 Task: Look for space in Sironj, India from 9th June, 2023 to 16th June, 2023 for 2 adults in price range Rs.8000 to Rs.16000. Place can be entire place with 2 bedrooms having 2 beds and 1 bathroom. Property type can be house, flat, guest house. Booking option can be shelf check-in. Required host language is English.
Action: Mouse moved to (417, 67)
Screenshot: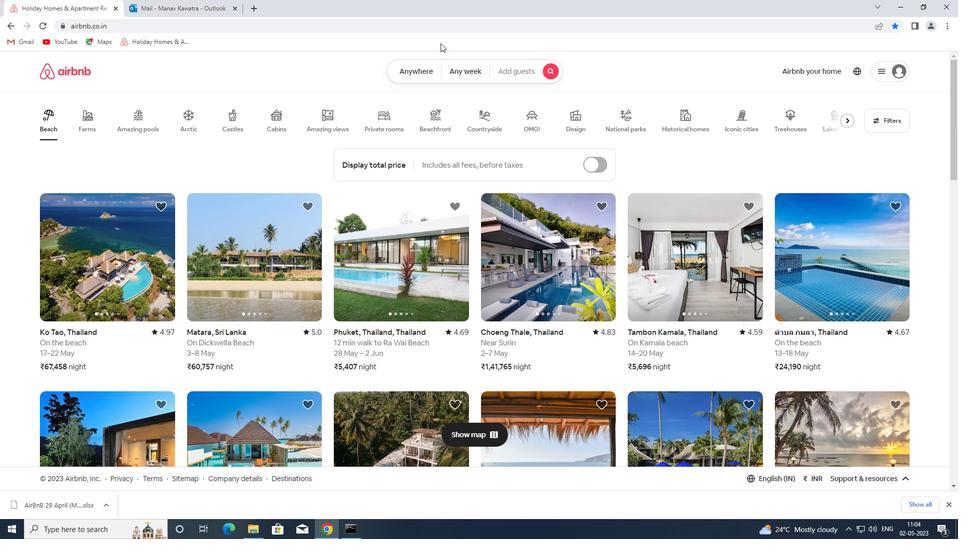 
Action: Mouse pressed left at (417, 67)
Screenshot: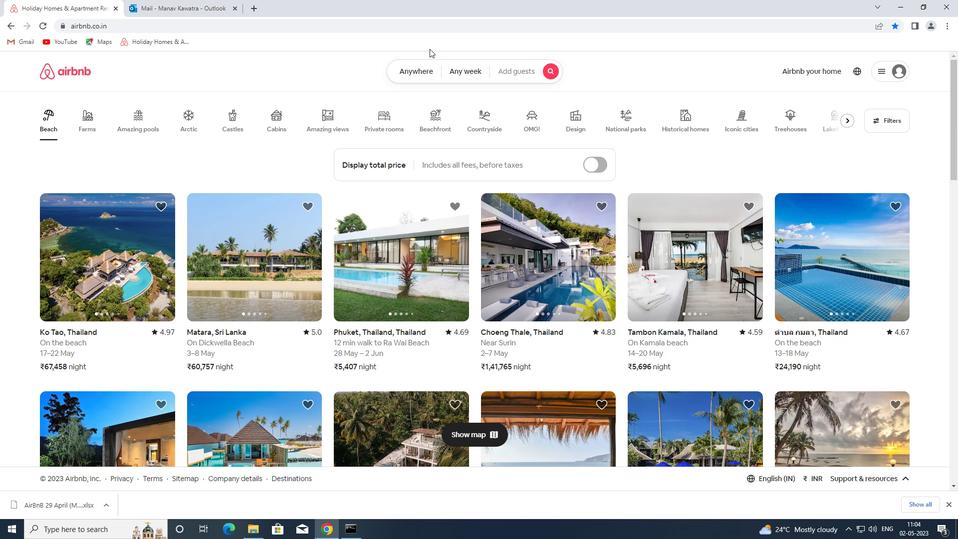 
Action: Mouse moved to (342, 110)
Screenshot: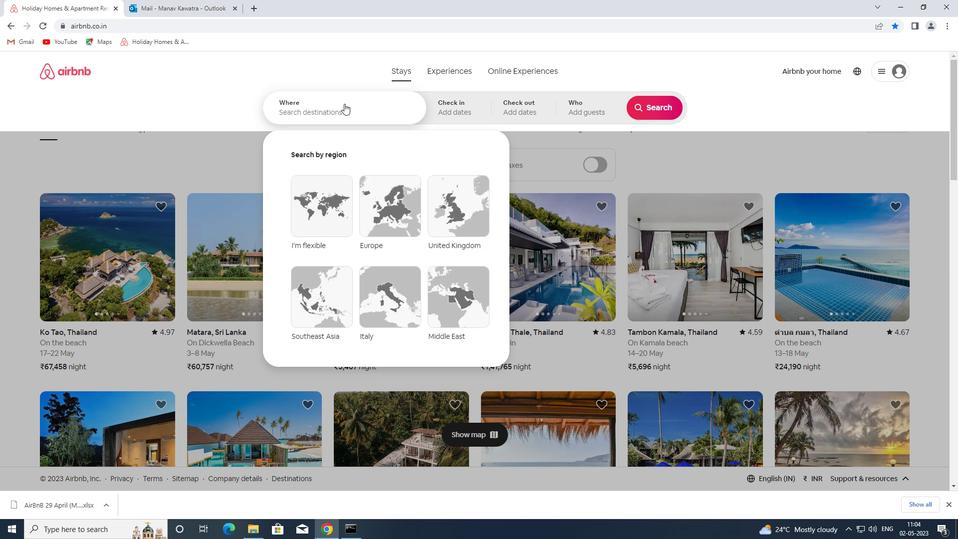 
Action: Mouse pressed left at (342, 110)
Screenshot: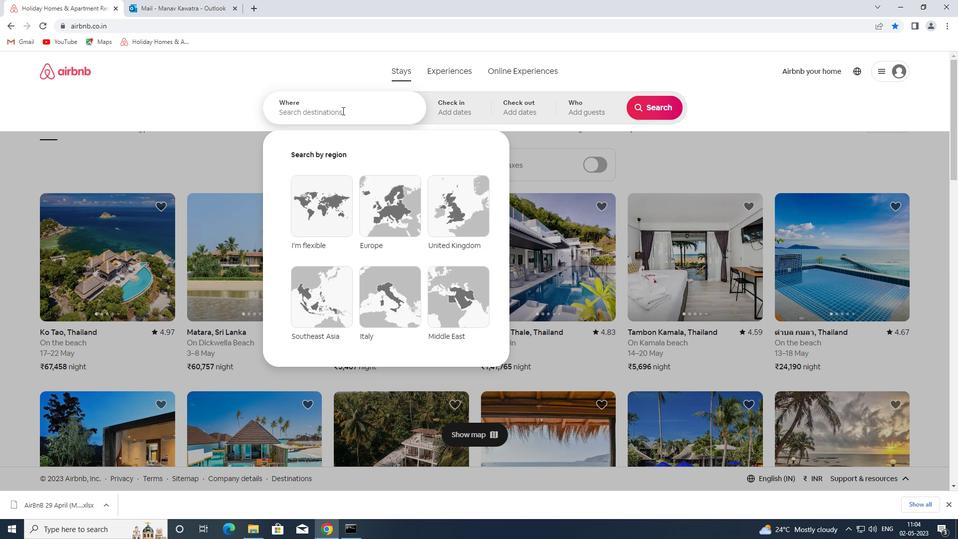 
Action: Mouse moved to (342, 111)
Screenshot: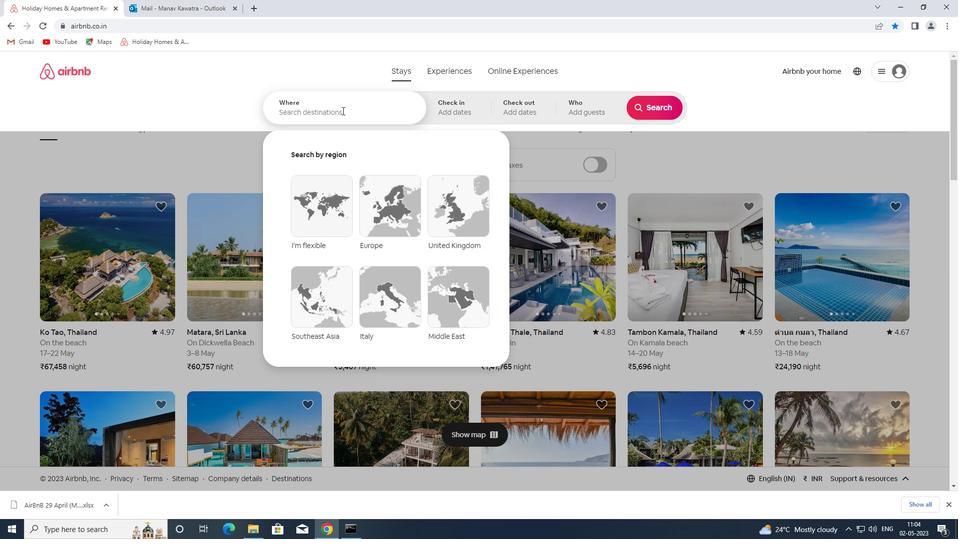 
Action: Key pressed sirom<Key.backspace>nj<Key.space>india<Key.enter>
Screenshot: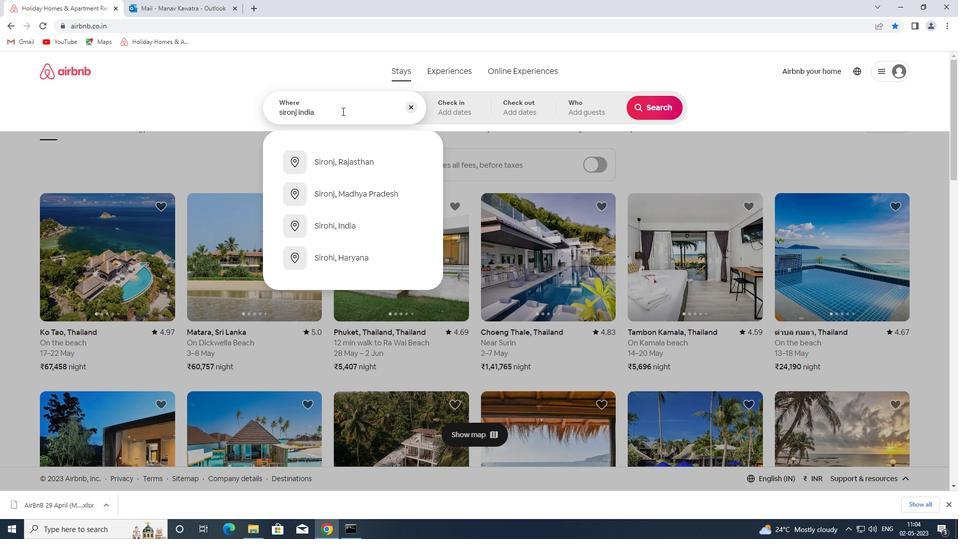 
Action: Mouse moved to (618, 254)
Screenshot: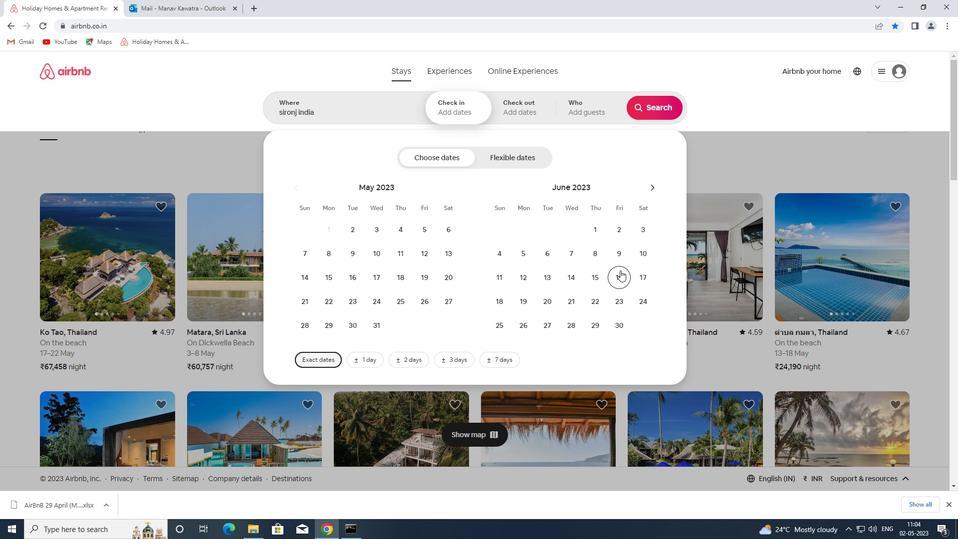 
Action: Mouse pressed left at (618, 254)
Screenshot: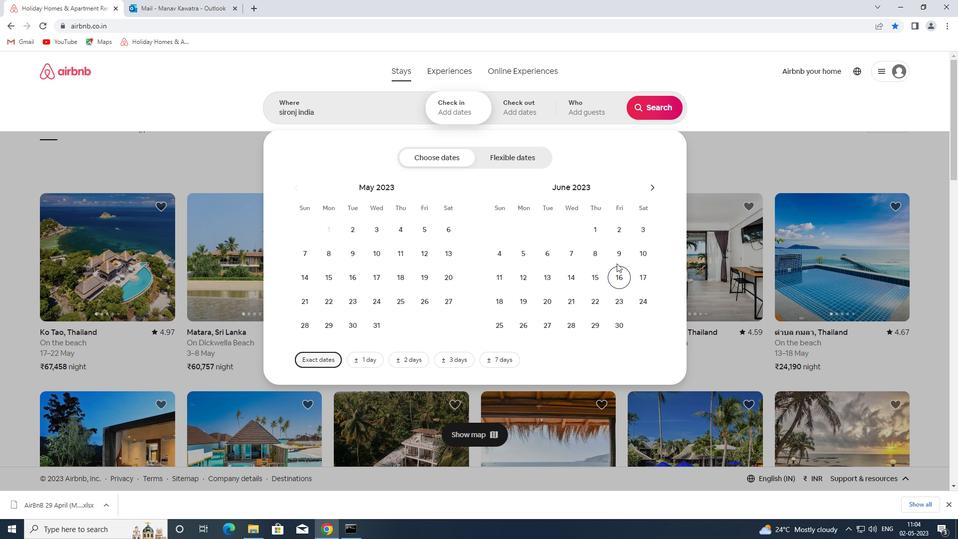 
Action: Mouse moved to (621, 280)
Screenshot: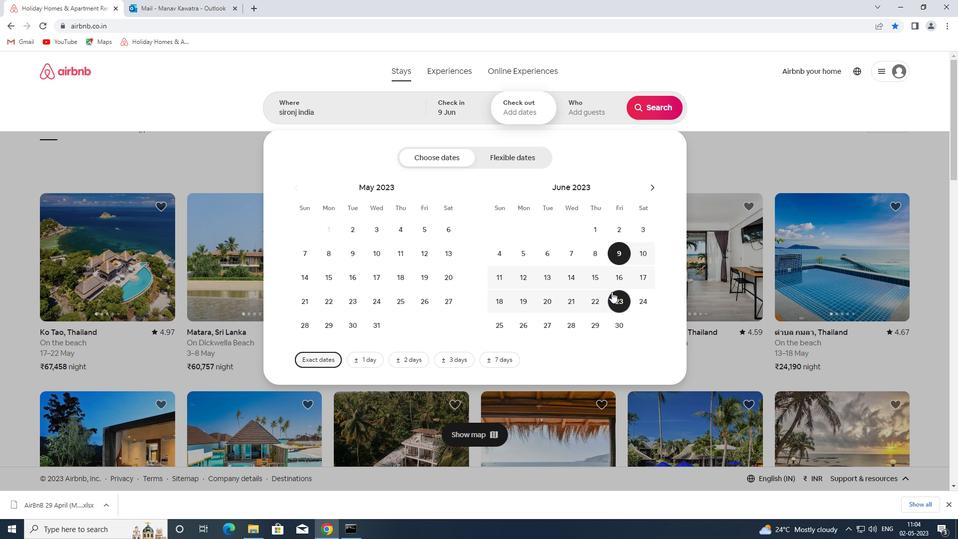 
Action: Mouse pressed left at (621, 280)
Screenshot: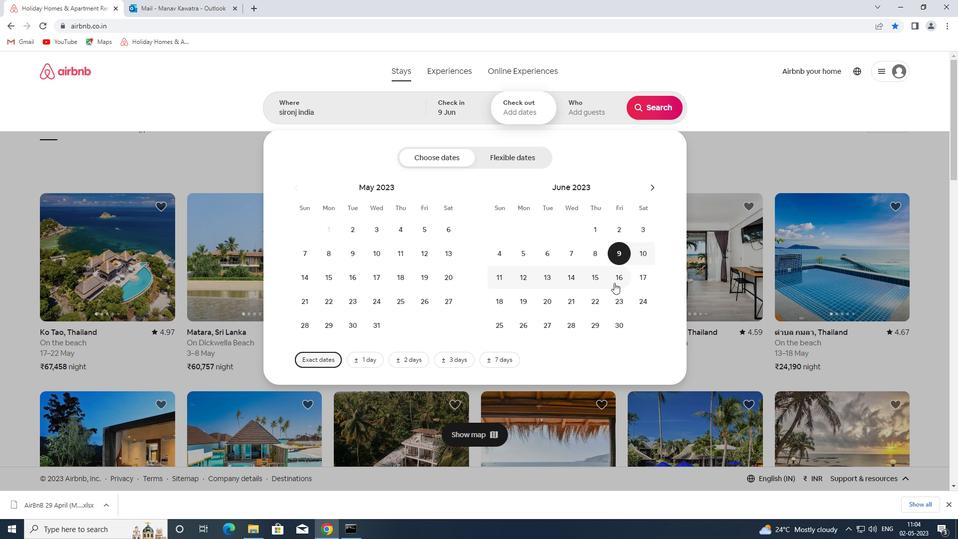 
Action: Mouse moved to (585, 110)
Screenshot: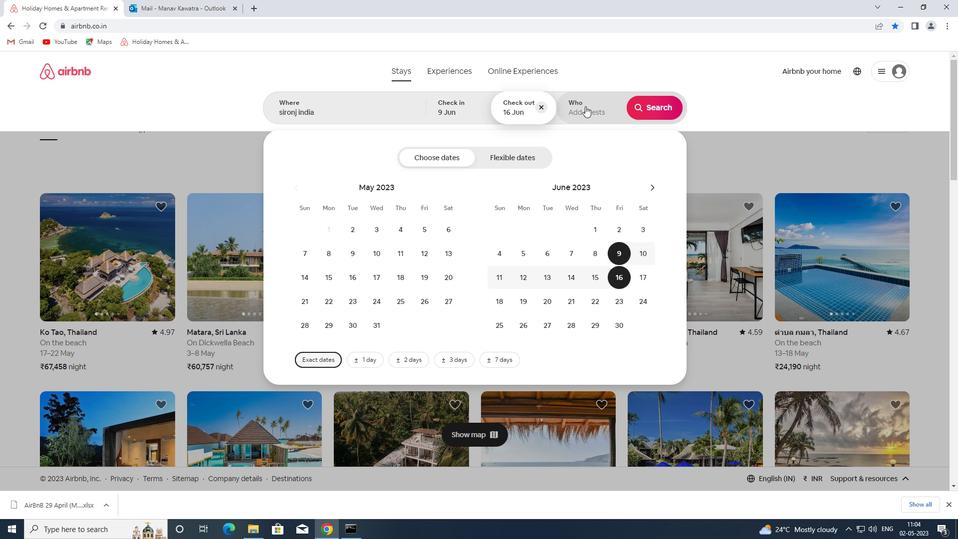 
Action: Mouse pressed left at (585, 110)
Screenshot: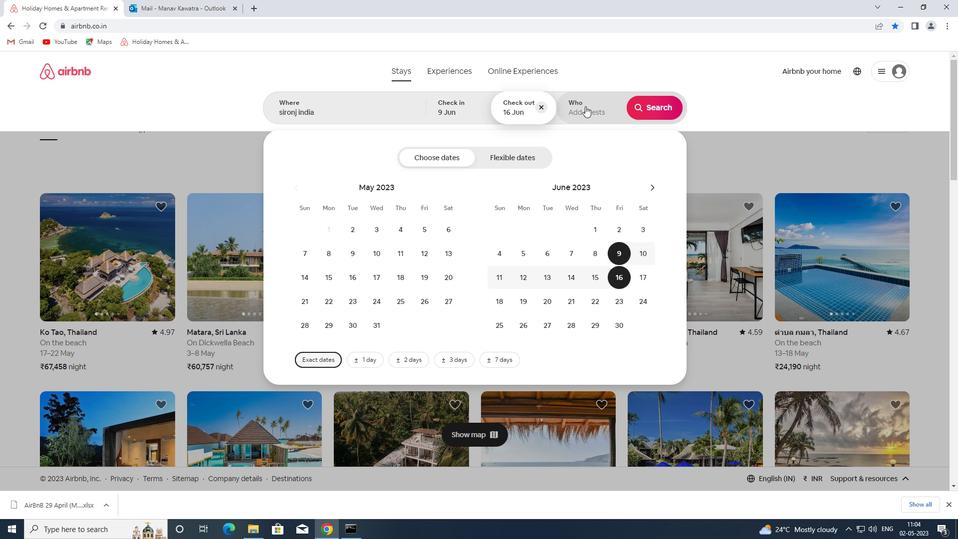 
Action: Mouse moved to (651, 165)
Screenshot: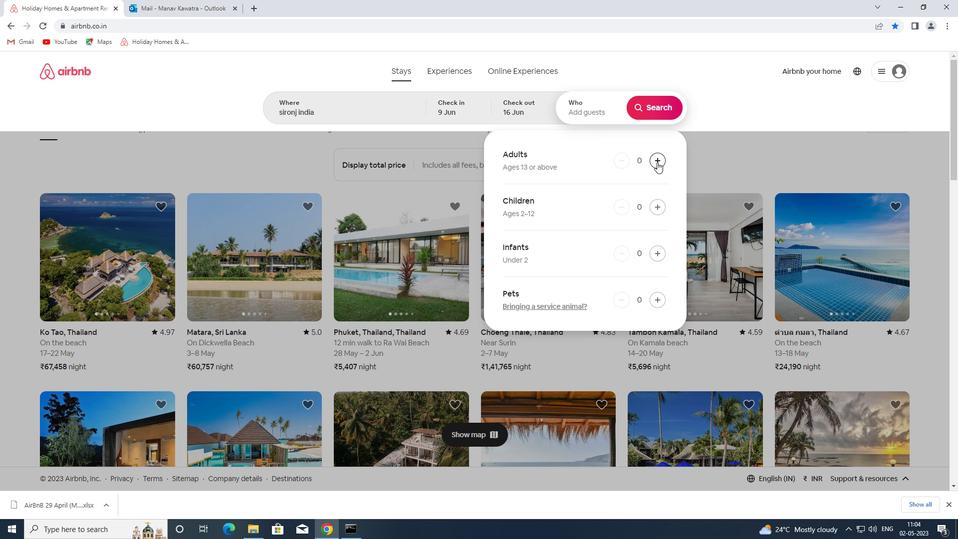 
Action: Mouse pressed left at (651, 165)
Screenshot: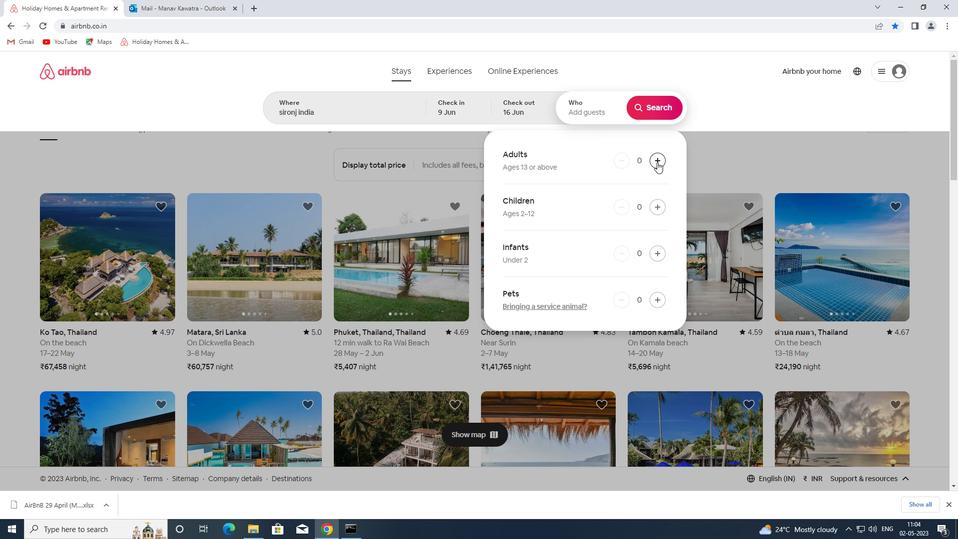 
Action: Mouse moved to (655, 165)
Screenshot: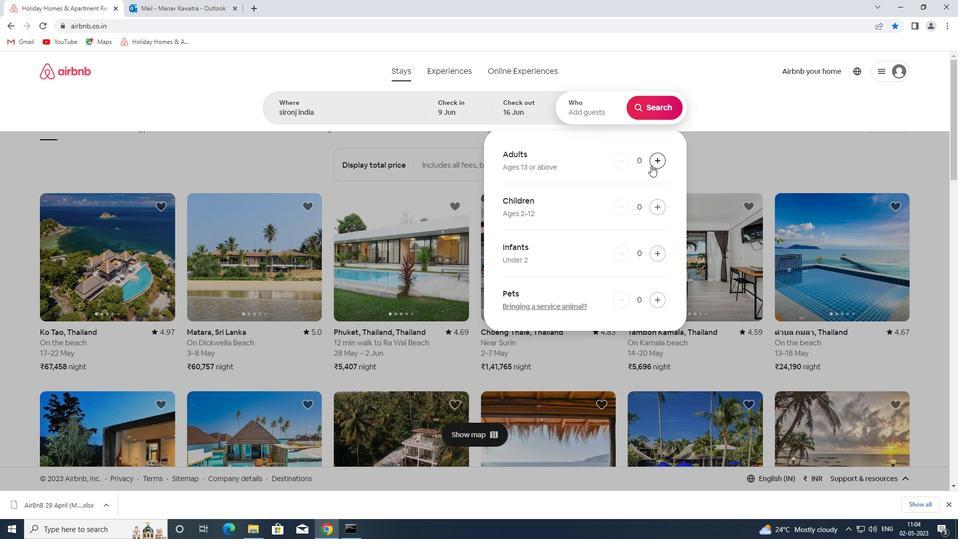 
Action: Mouse pressed left at (655, 165)
Screenshot: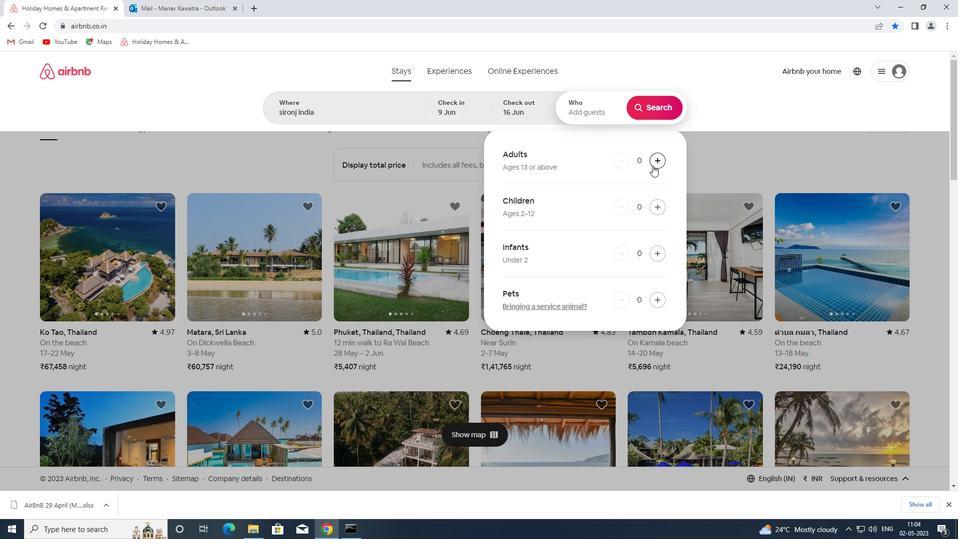 
Action: Mouse moved to (645, 112)
Screenshot: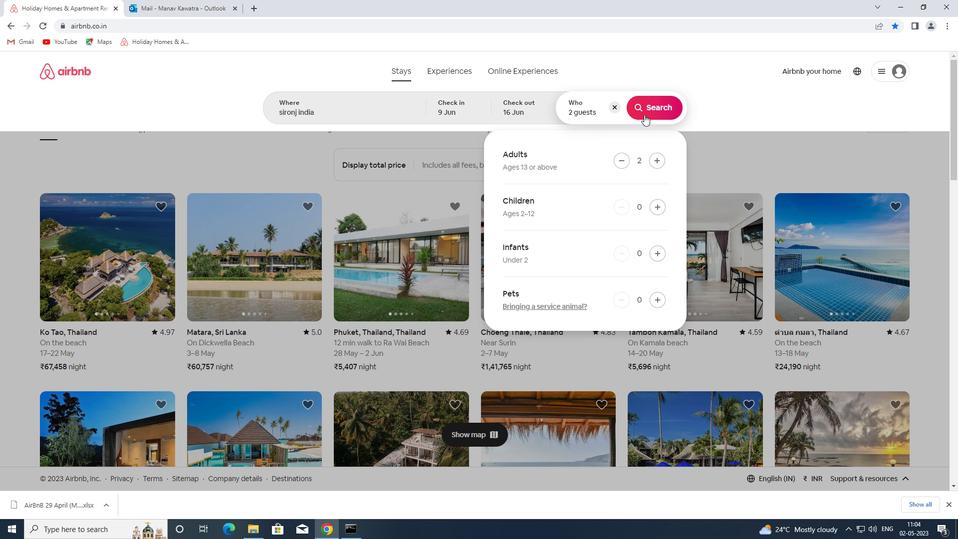 
Action: Mouse pressed left at (645, 112)
Screenshot: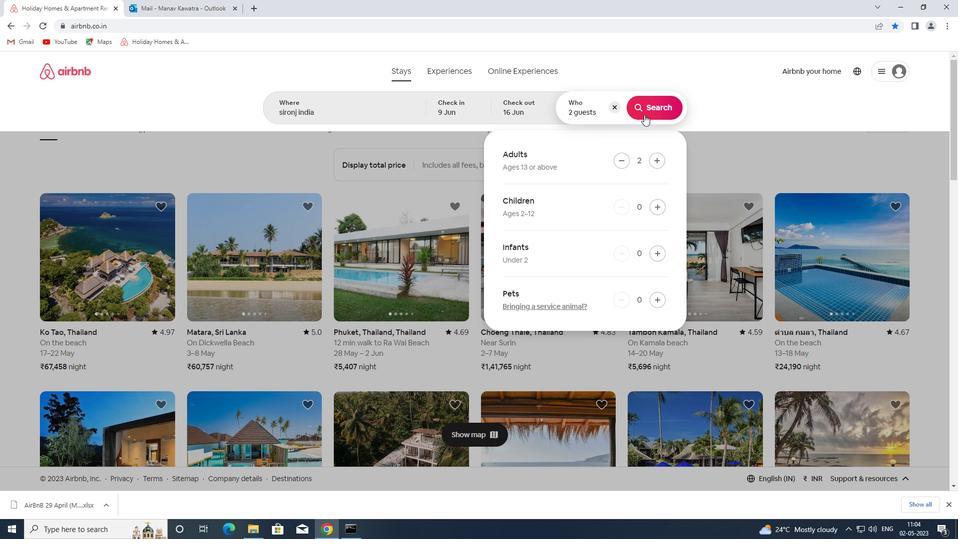 
Action: Mouse moved to (911, 108)
Screenshot: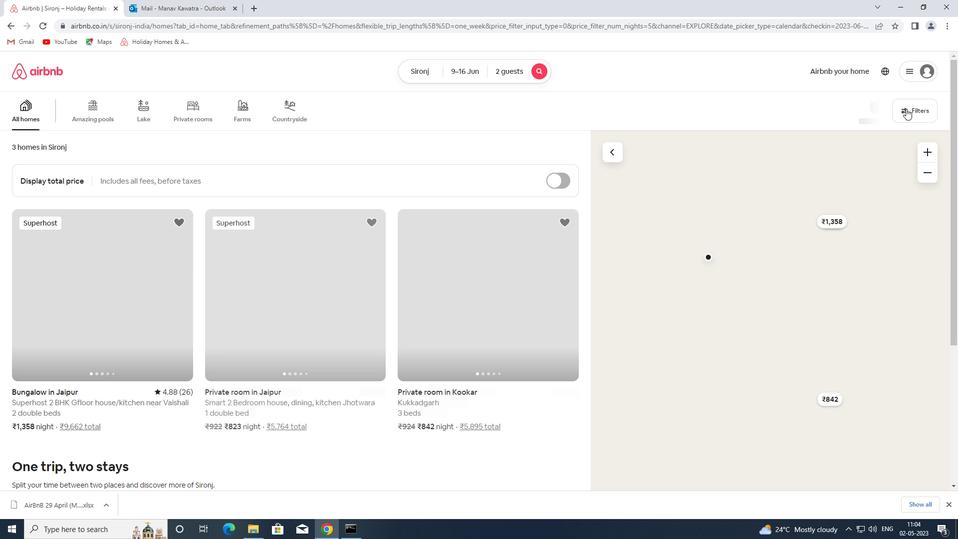 
Action: Mouse pressed left at (911, 108)
Screenshot: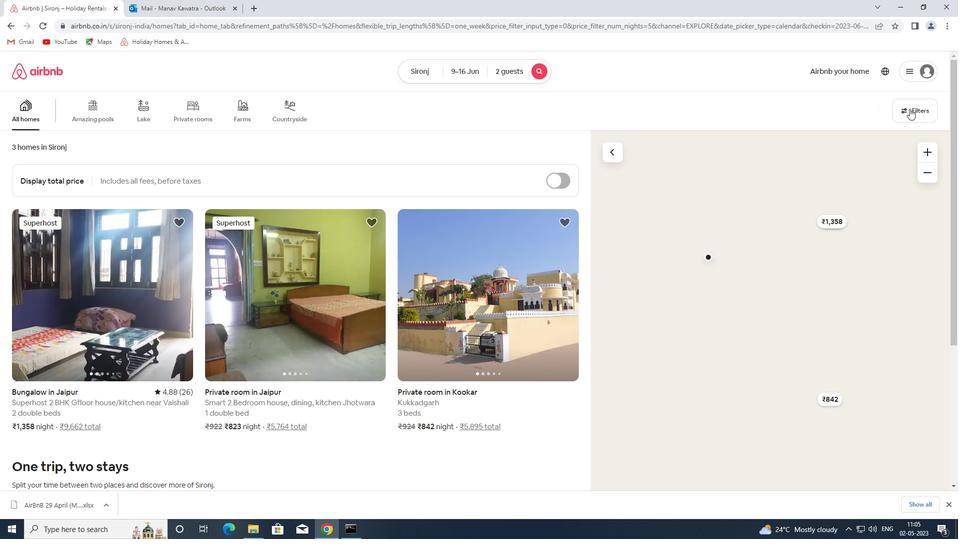 
Action: Mouse moved to (396, 240)
Screenshot: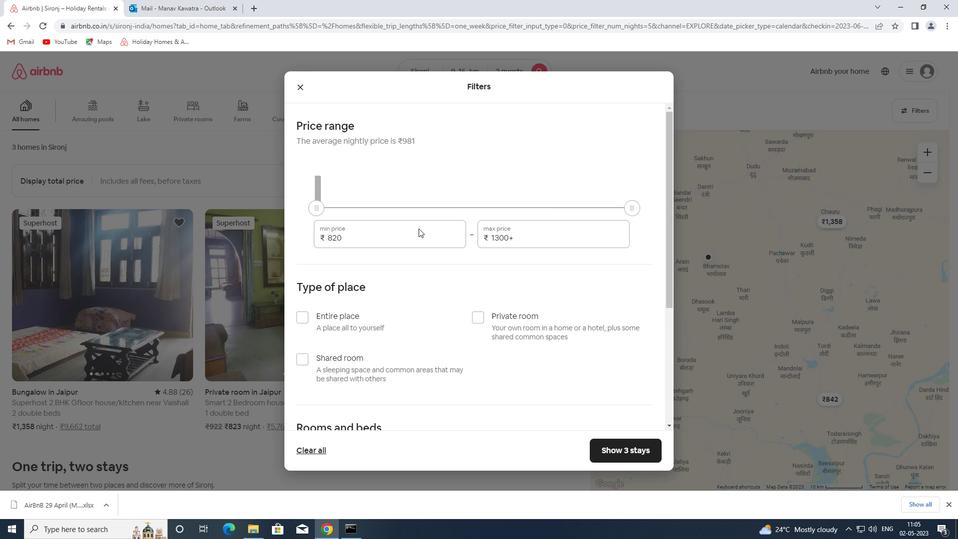 
Action: Mouse pressed left at (396, 240)
Screenshot: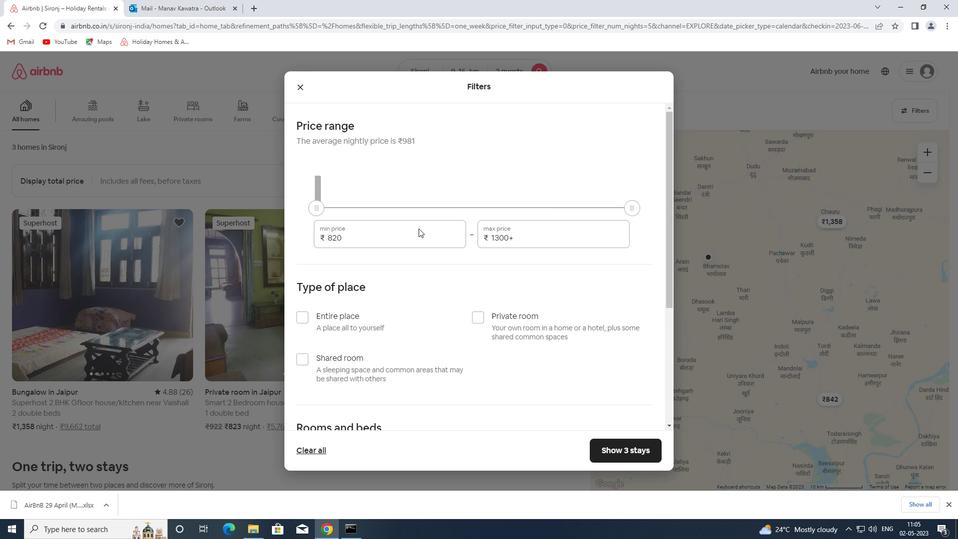 
Action: Mouse pressed left at (396, 240)
Screenshot: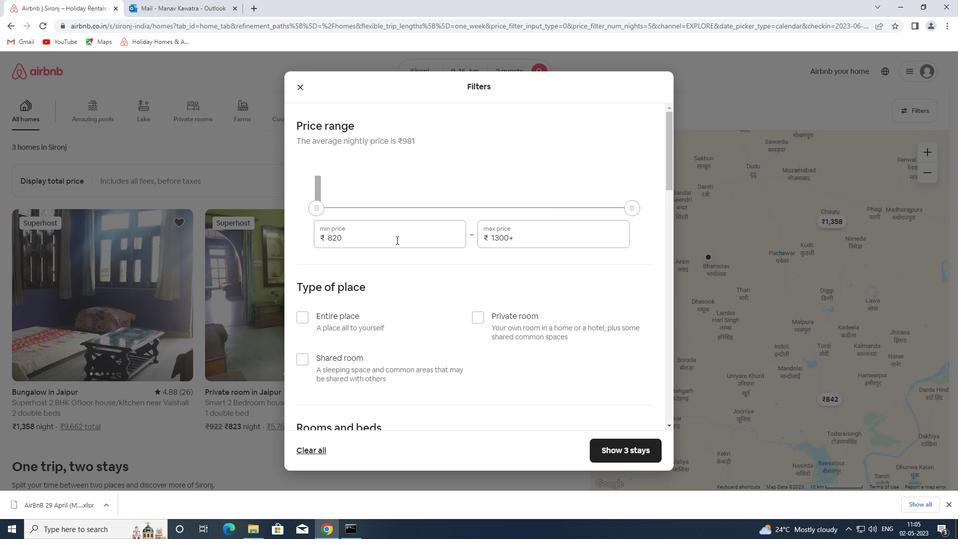 
Action: Key pressed 8000<Key.tab>16000
Screenshot: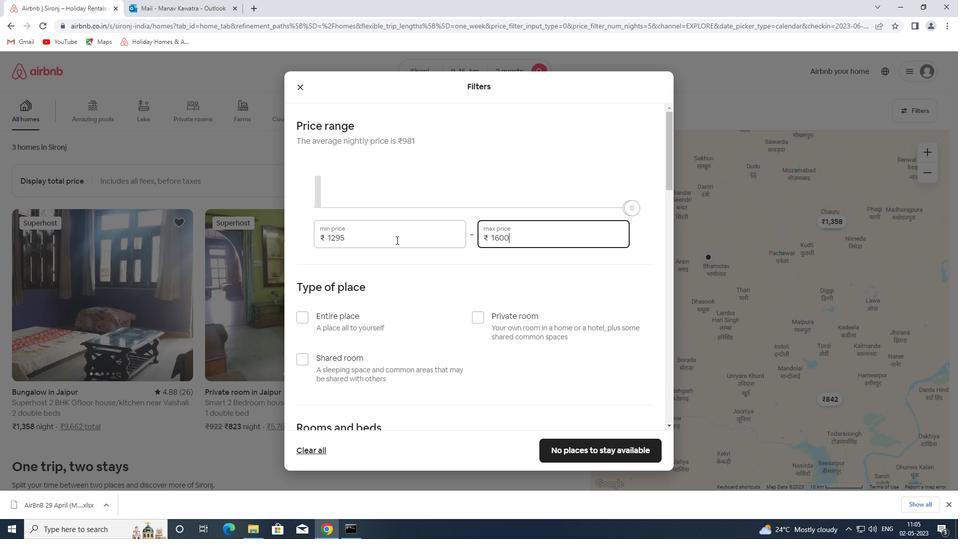 
Action: Mouse moved to (337, 321)
Screenshot: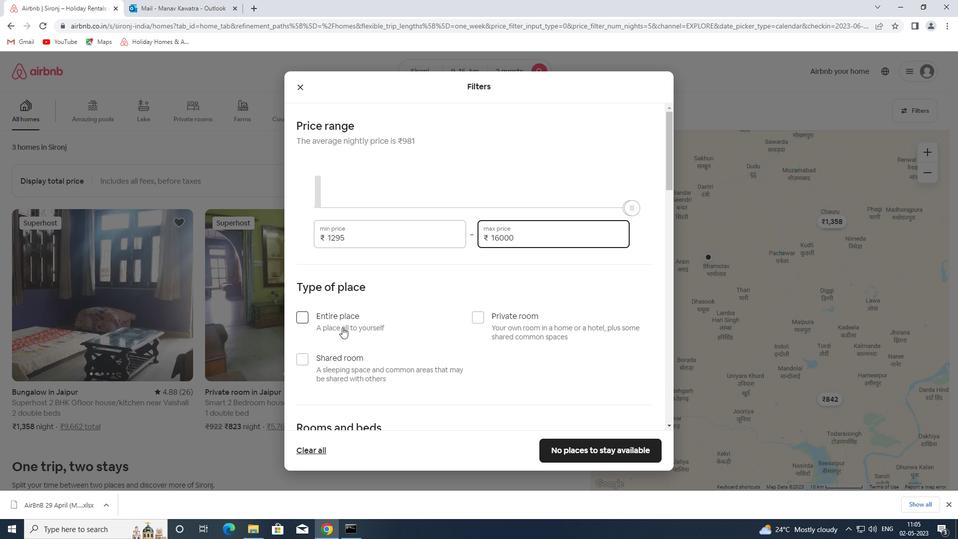 
Action: Mouse pressed left at (337, 321)
Screenshot: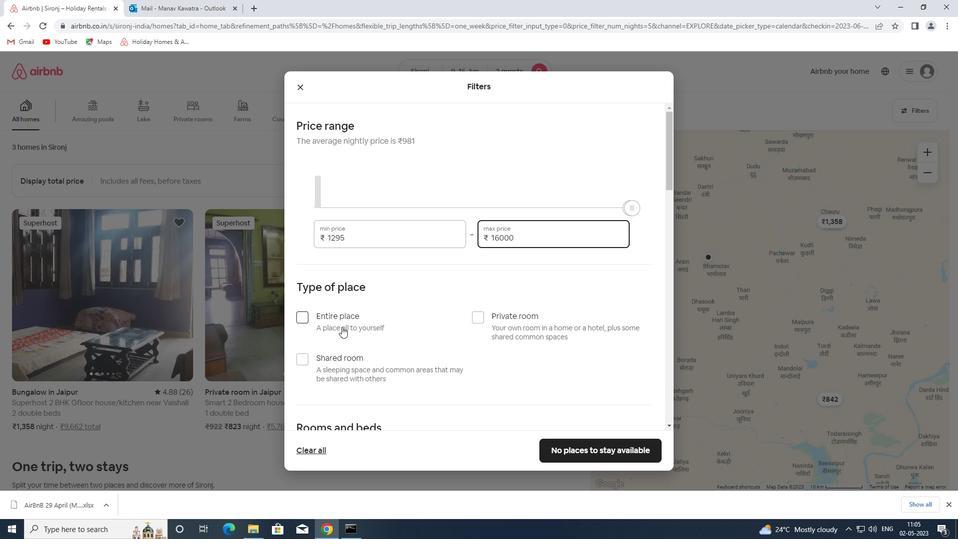 
Action: Mouse moved to (397, 276)
Screenshot: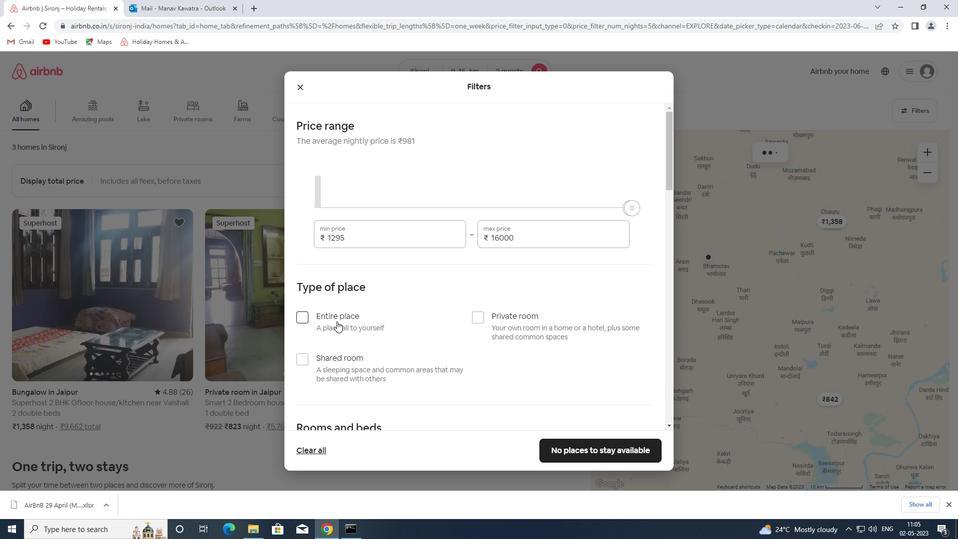 
Action: Mouse scrolled (397, 276) with delta (0, 0)
Screenshot: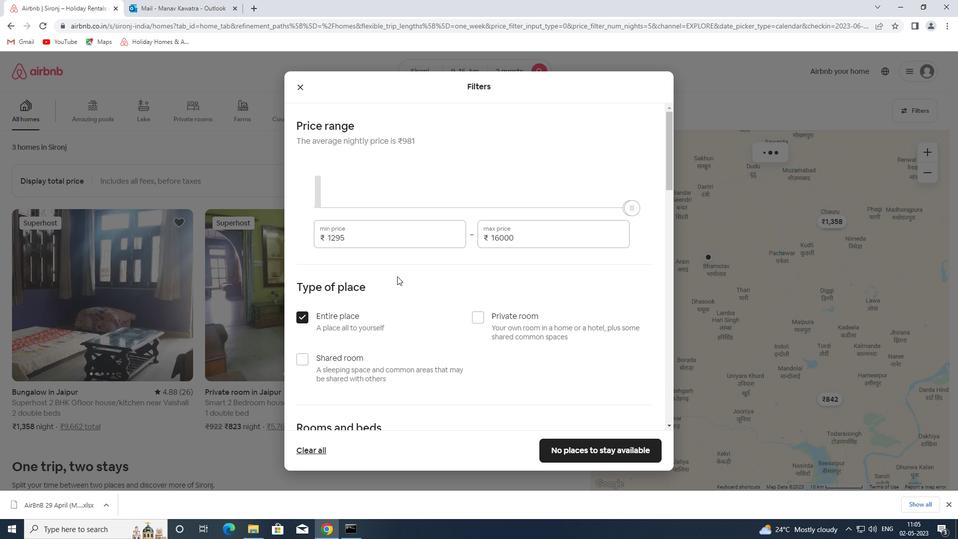 
Action: Mouse scrolled (397, 276) with delta (0, 0)
Screenshot: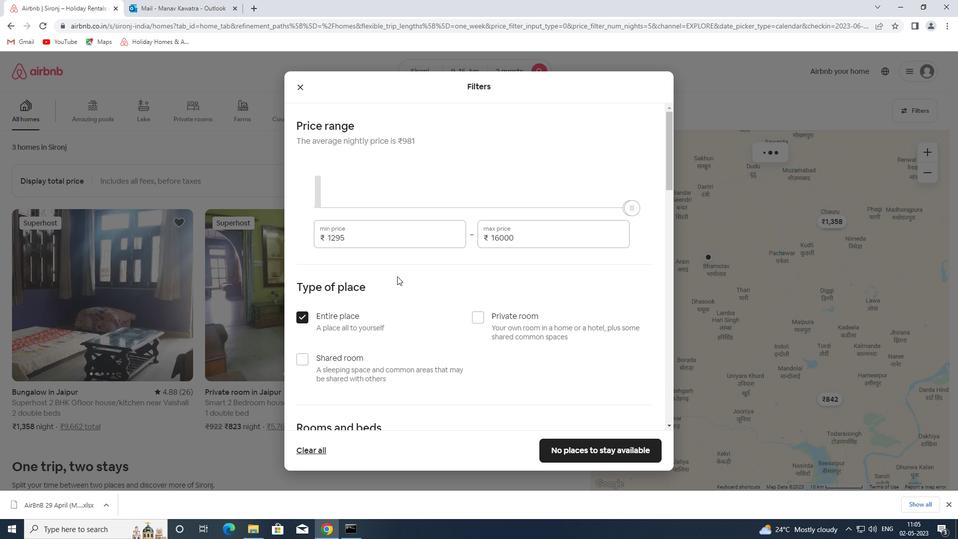 
Action: Mouse scrolled (397, 276) with delta (0, 0)
Screenshot: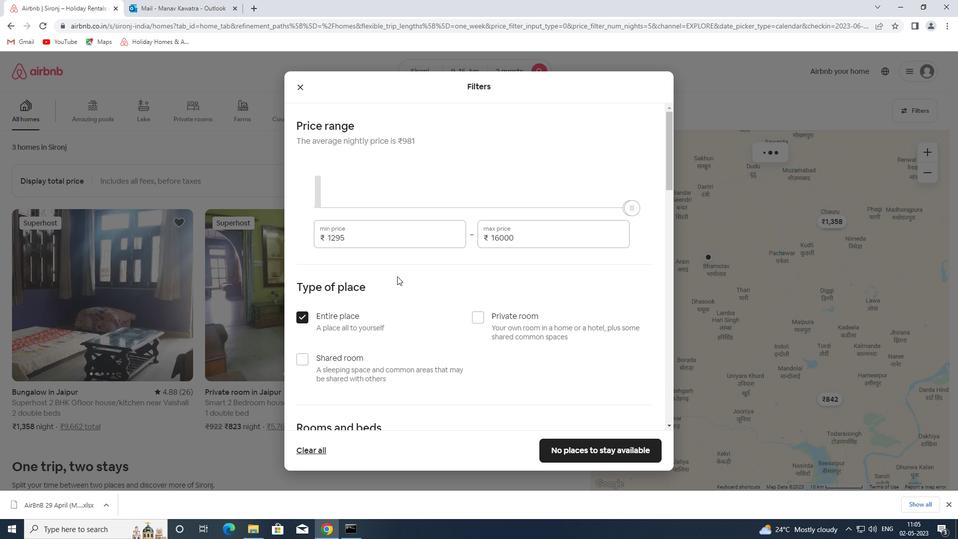 
Action: Mouse scrolled (397, 276) with delta (0, 0)
Screenshot: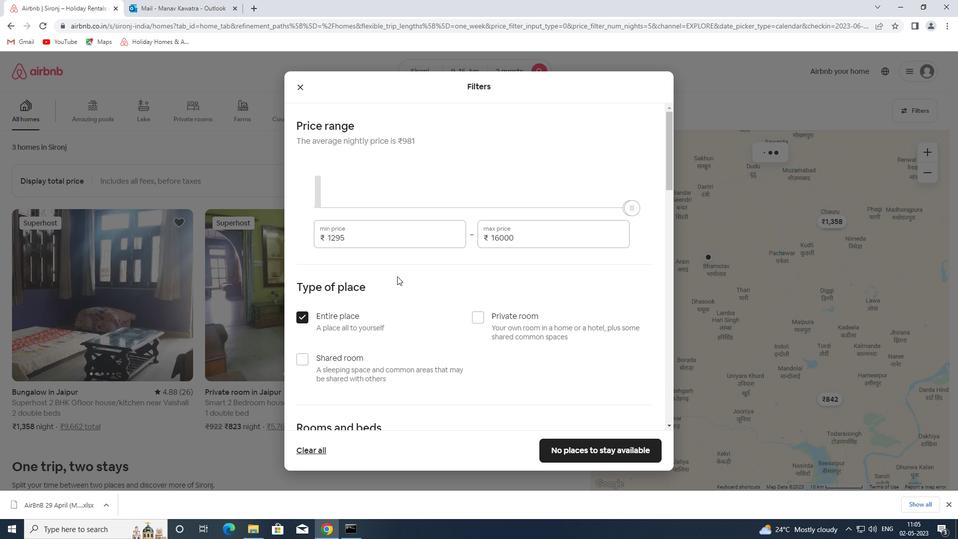
Action: Mouse scrolled (397, 276) with delta (0, 0)
Screenshot: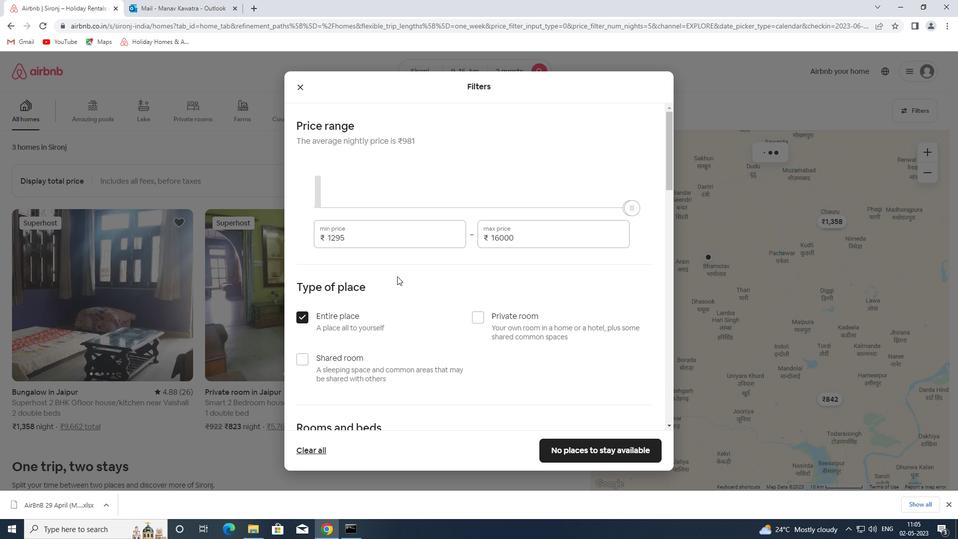 
Action: Mouse scrolled (397, 276) with delta (0, 0)
Screenshot: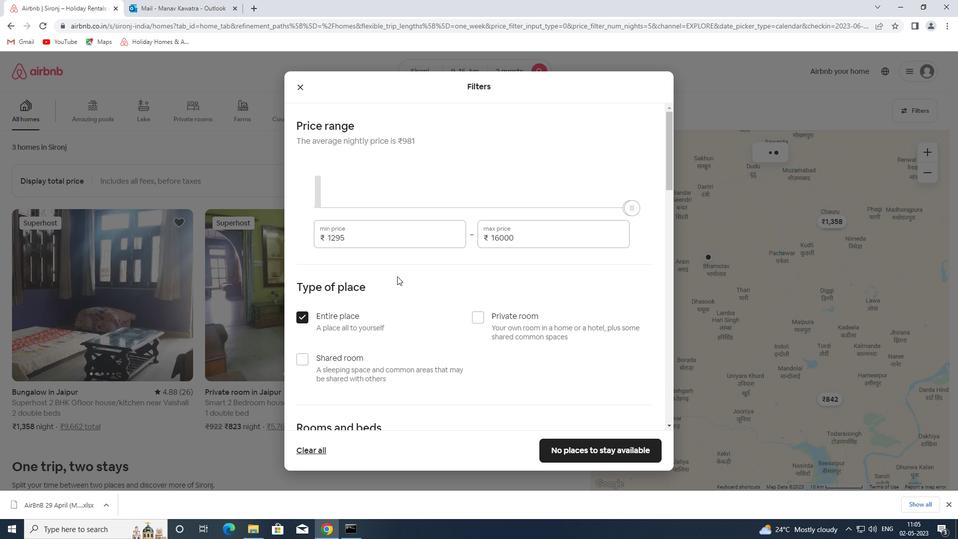 
Action: Mouse moved to (394, 179)
Screenshot: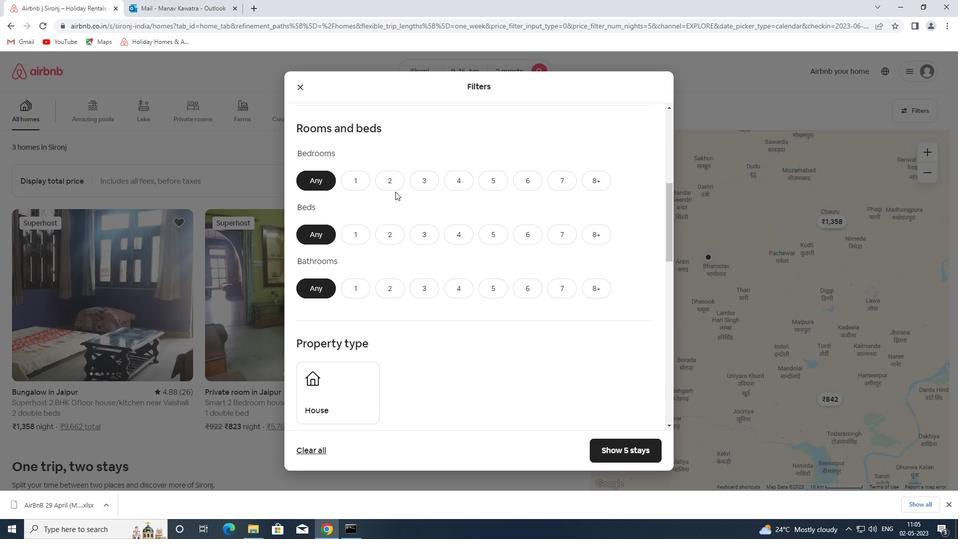 
Action: Mouse pressed left at (394, 179)
Screenshot: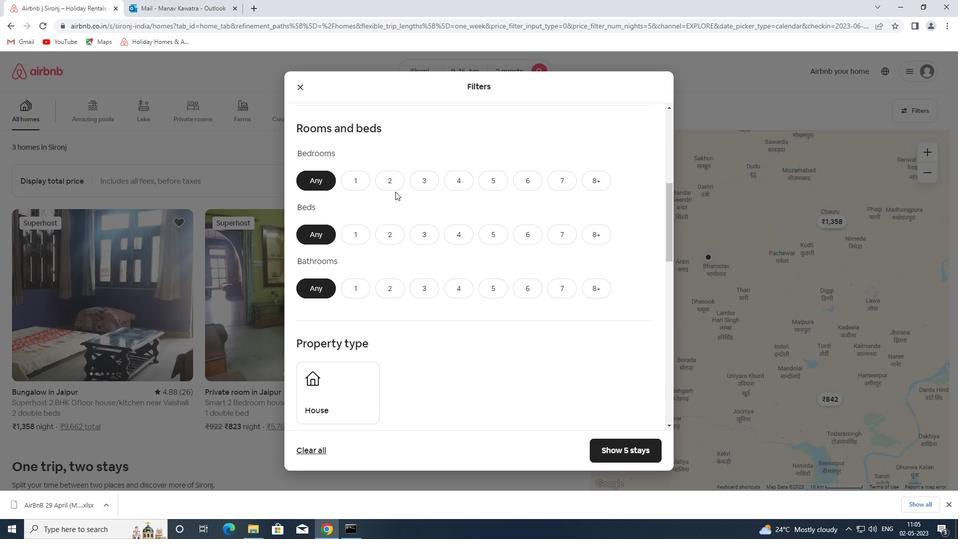 
Action: Mouse moved to (395, 233)
Screenshot: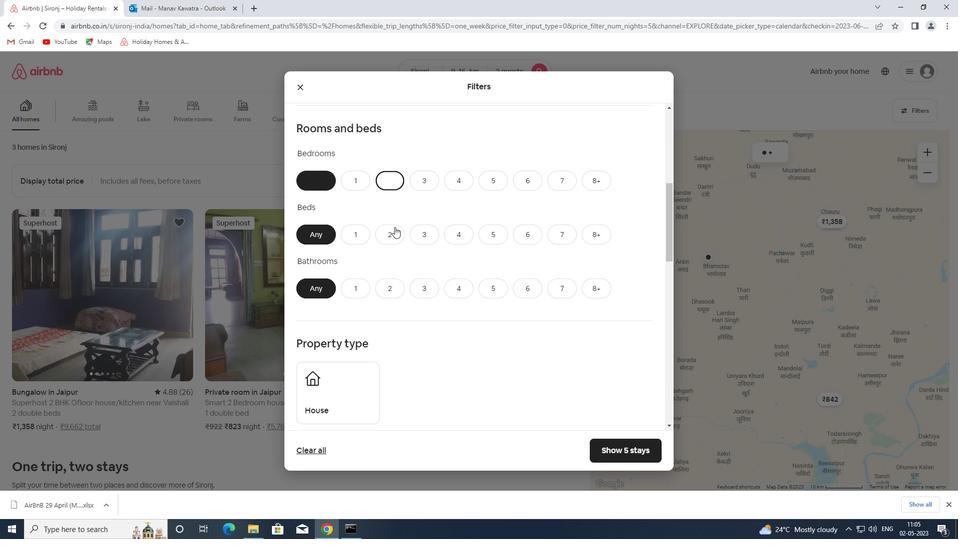 
Action: Mouse pressed left at (395, 233)
Screenshot: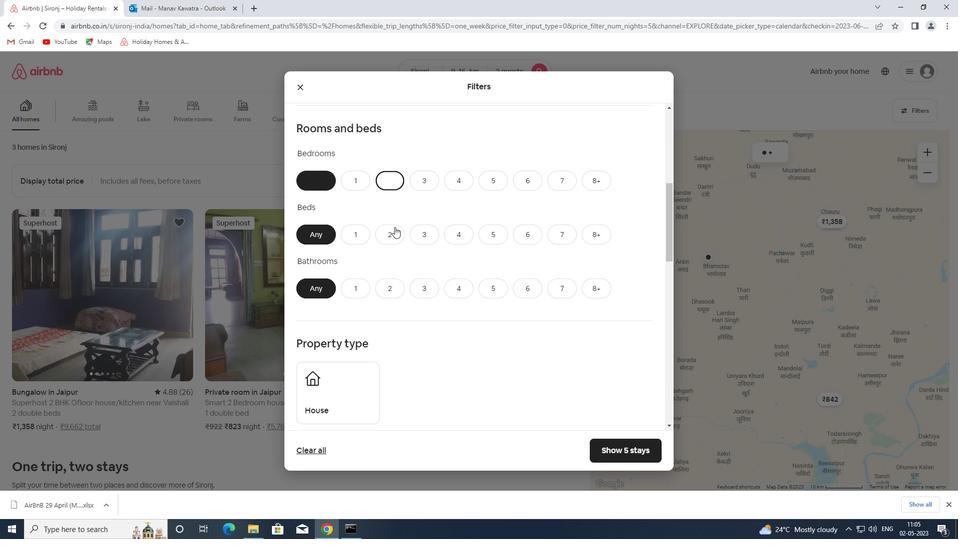 
Action: Mouse moved to (365, 284)
Screenshot: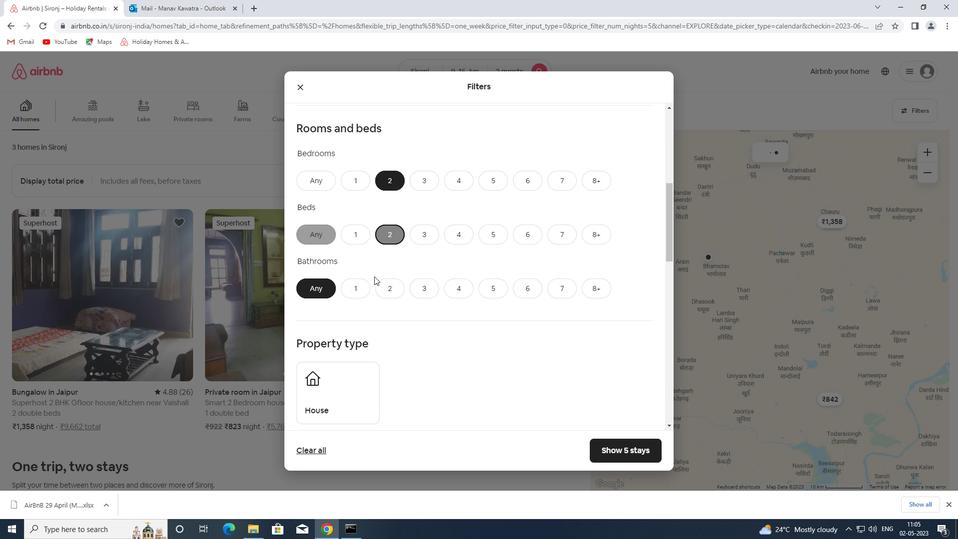 
Action: Mouse pressed left at (365, 284)
Screenshot: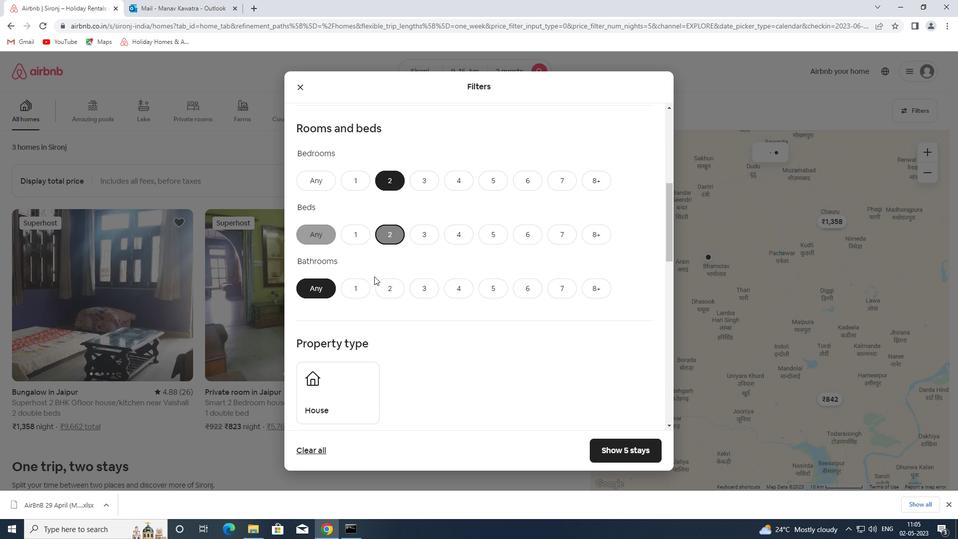 
Action: Mouse moved to (428, 237)
Screenshot: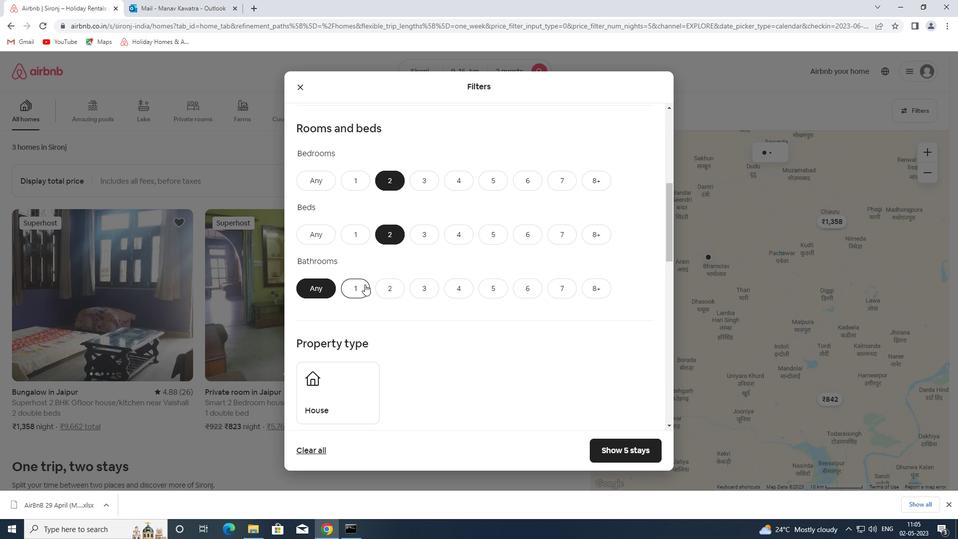 
Action: Mouse scrolled (428, 236) with delta (0, 0)
Screenshot: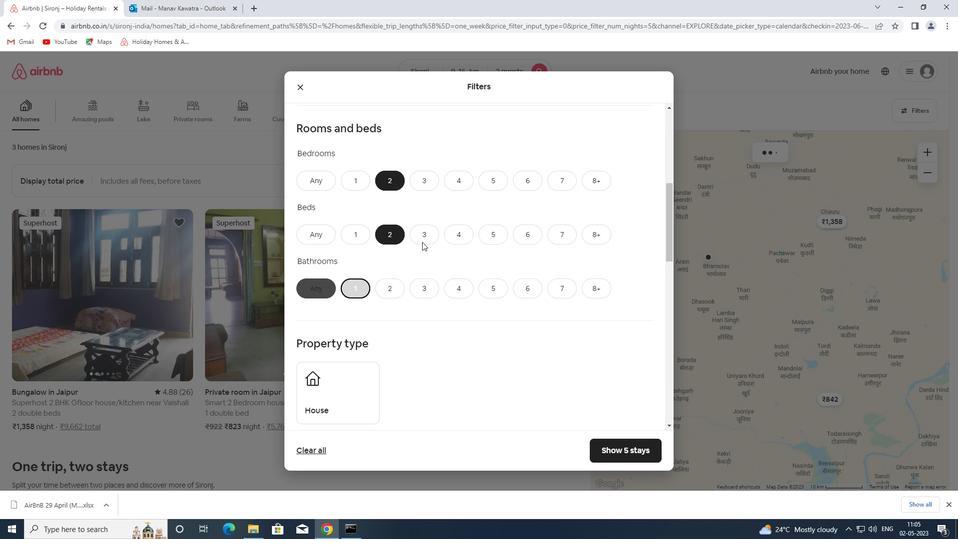 
Action: Mouse scrolled (428, 236) with delta (0, 0)
Screenshot: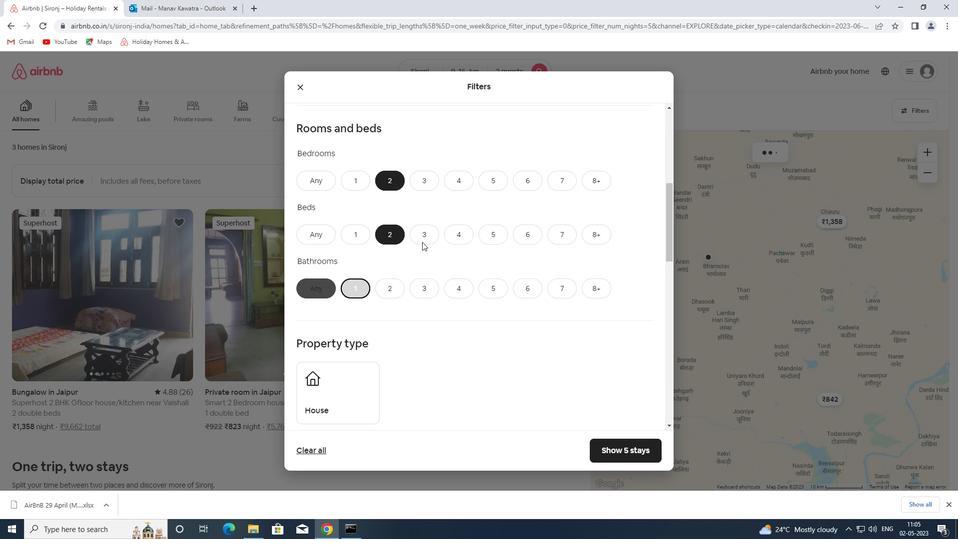 
Action: Mouse scrolled (428, 236) with delta (0, 0)
Screenshot: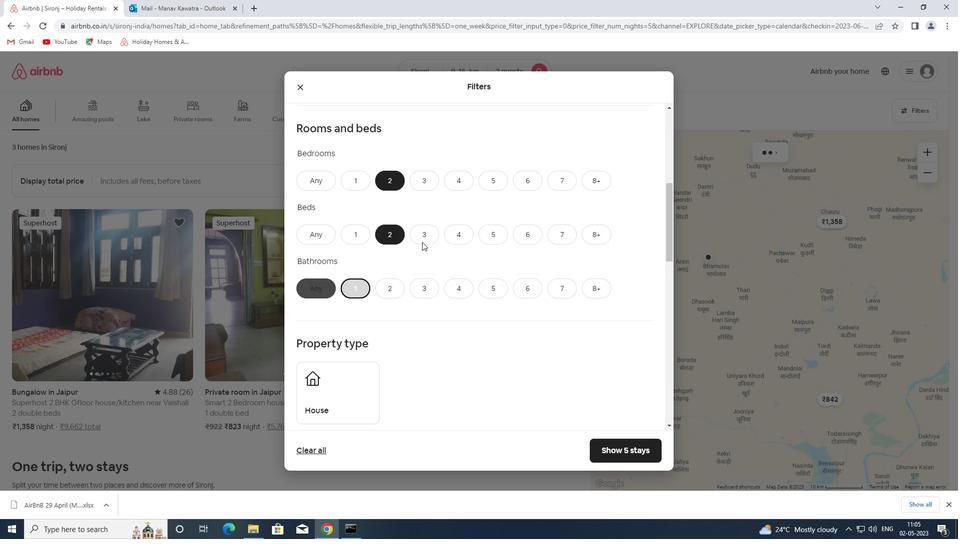 
Action: Mouse scrolled (428, 236) with delta (0, 0)
Screenshot: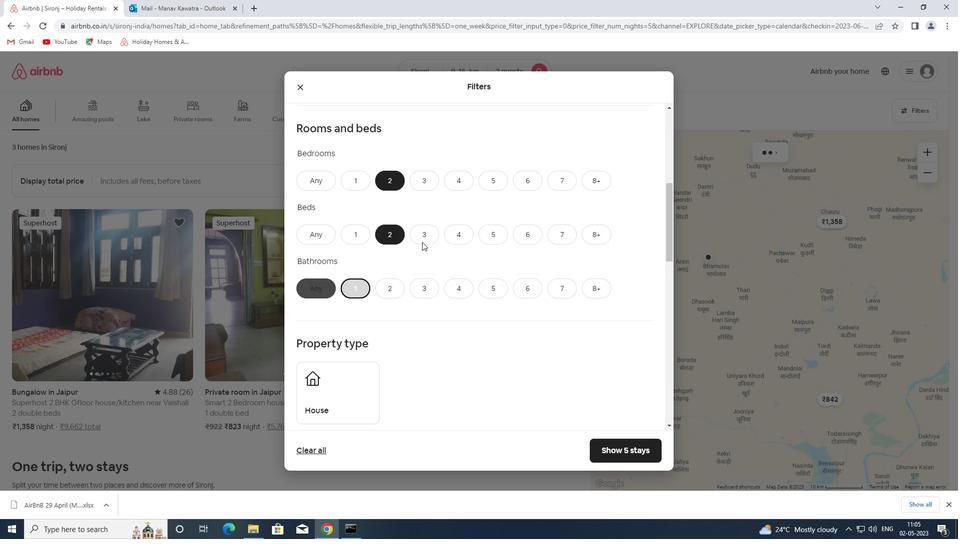 
Action: Mouse scrolled (428, 236) with delta (0, 0)
Screenshot: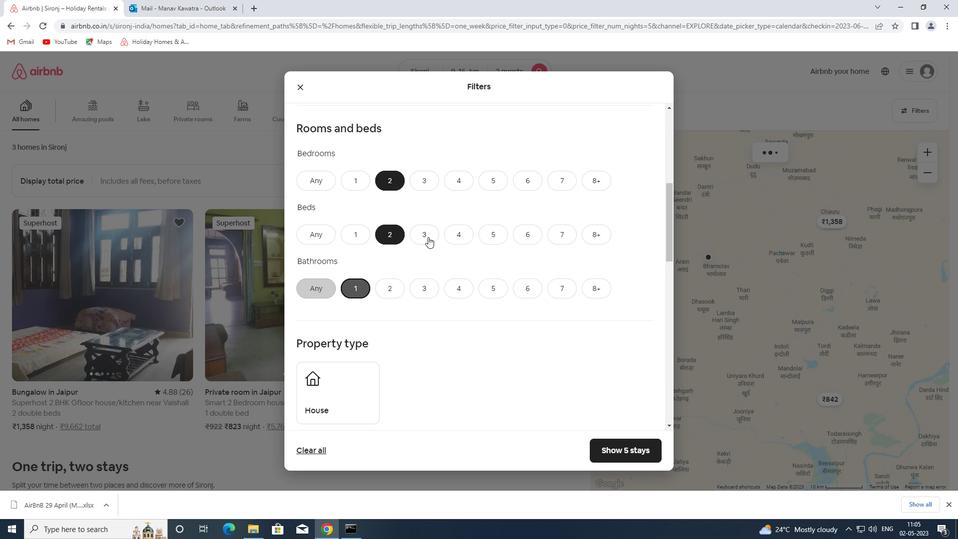 
Action: Mouse moved to (428, 236)
Screenshot: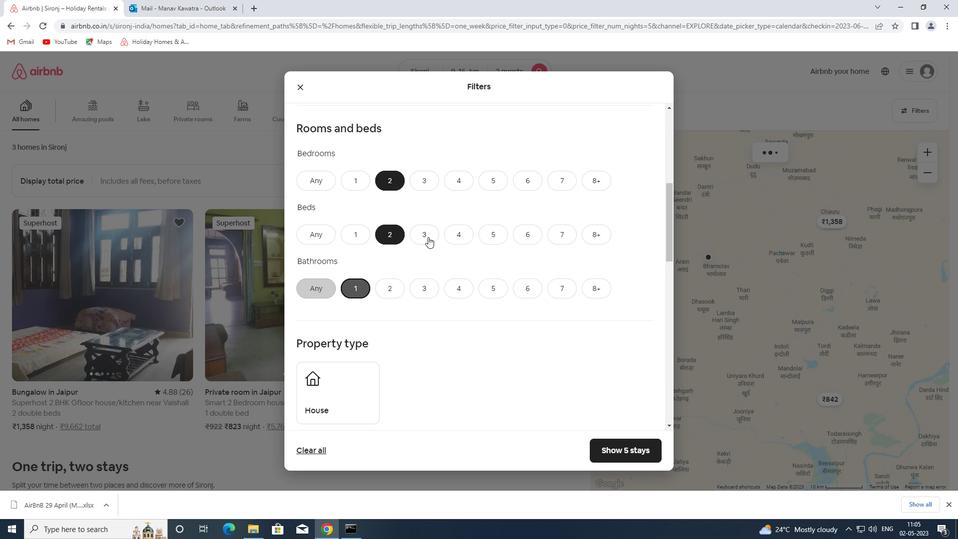 
Action: Mouse scrolled (428, 236) with delta (0, 0)
Screenshot: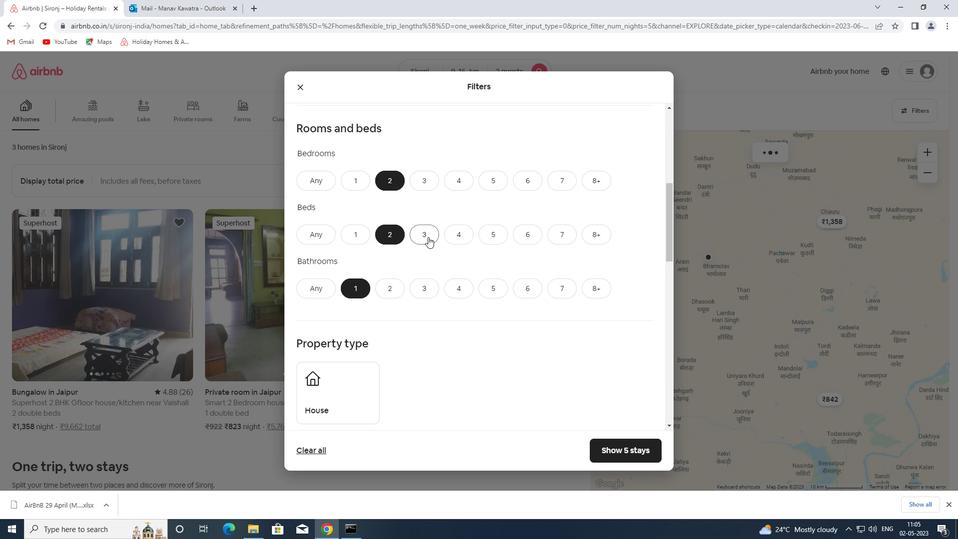 
Action: Mouse moved to (331, 109)
Screenshot: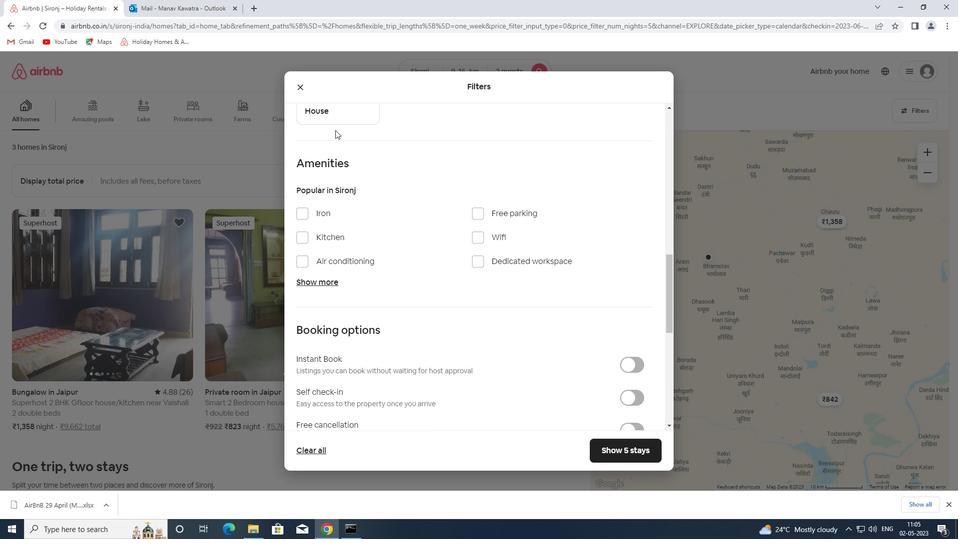 
Action: Mouse pressed left at (331, 109)
Screenshot: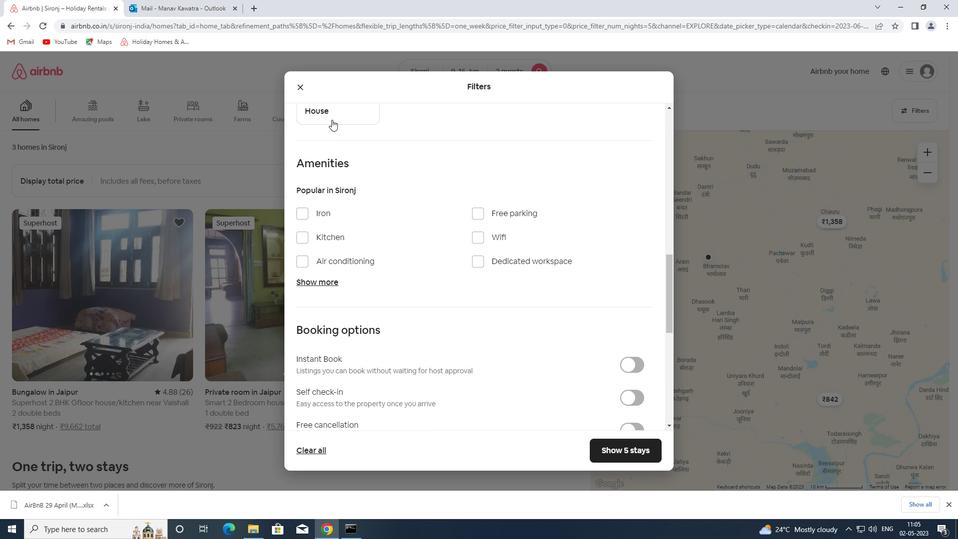 
Action: Mouse moved to (602, 369)
Screenshot: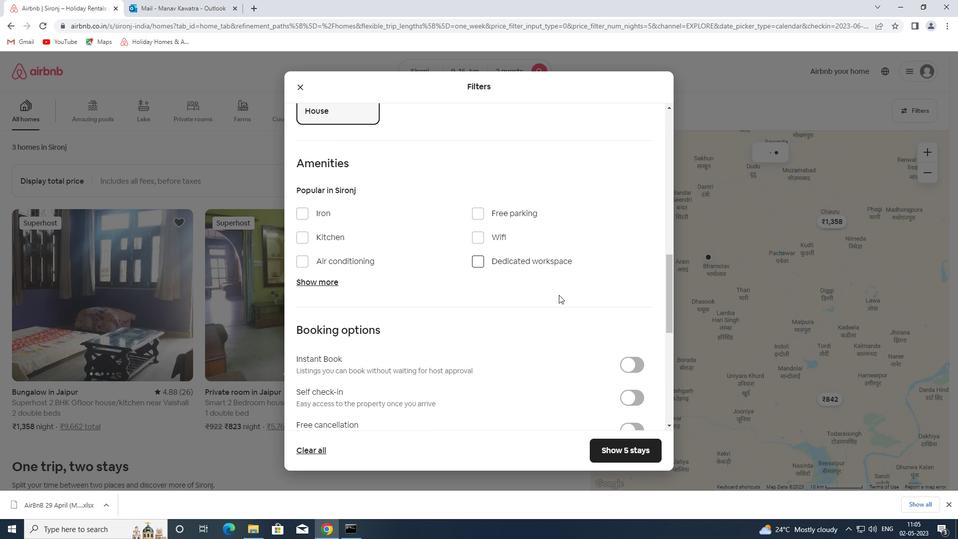 
Action: Mouse scrolled (602, 368) with delta (0, 0)
Screenshot: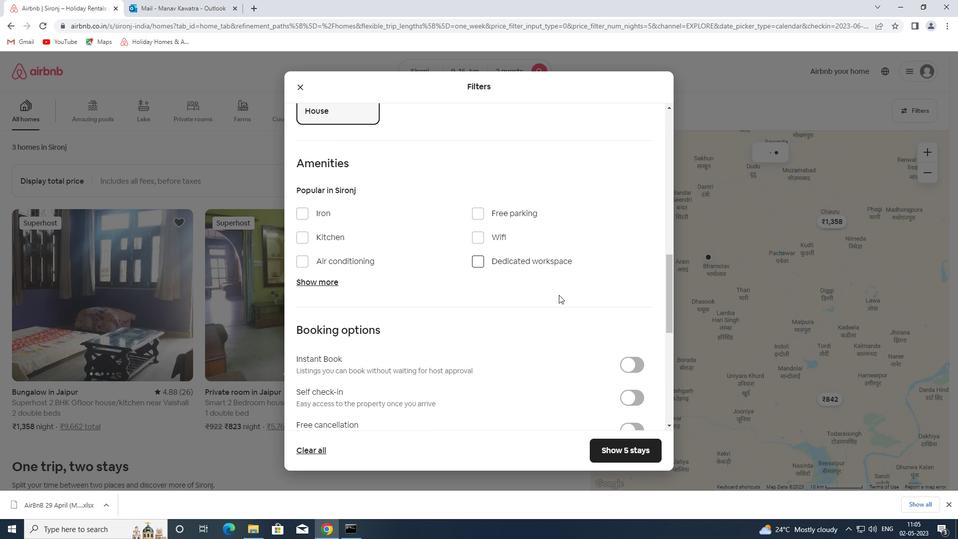 
Action: Mouse moved to (600, 369)
Screenshot: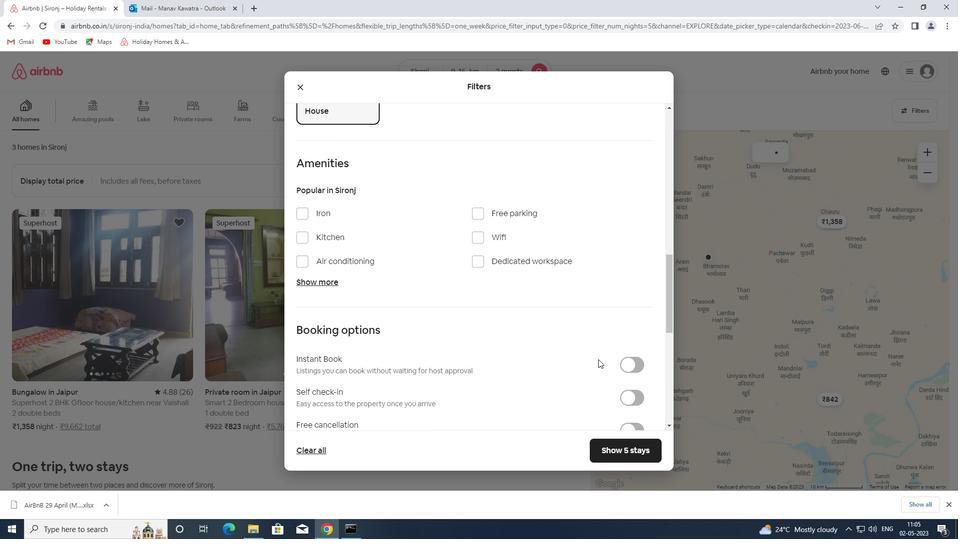 
Action: Mouse scrolled (600, 369) with delta (0, 0)
Screenshot: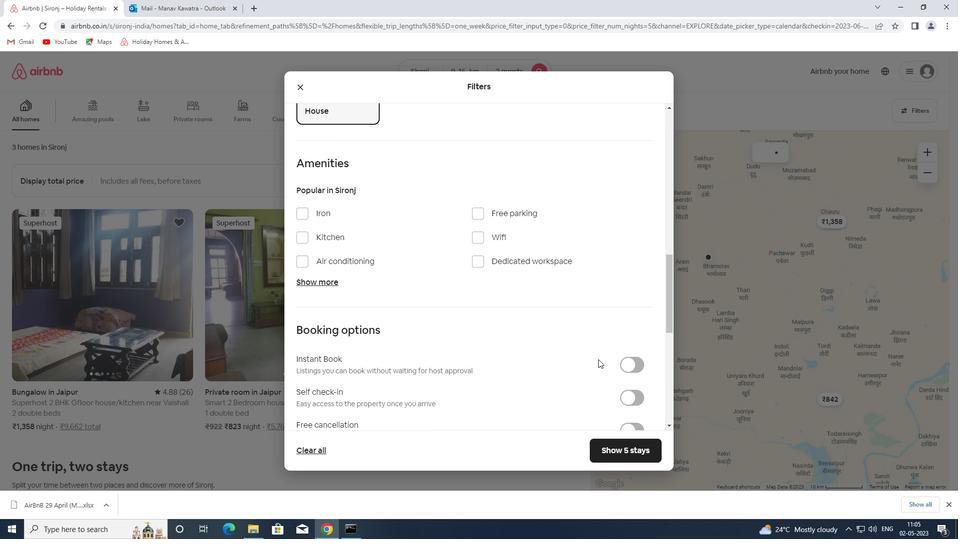 
Action: Mouse moved to (599, 369)
Screenshot: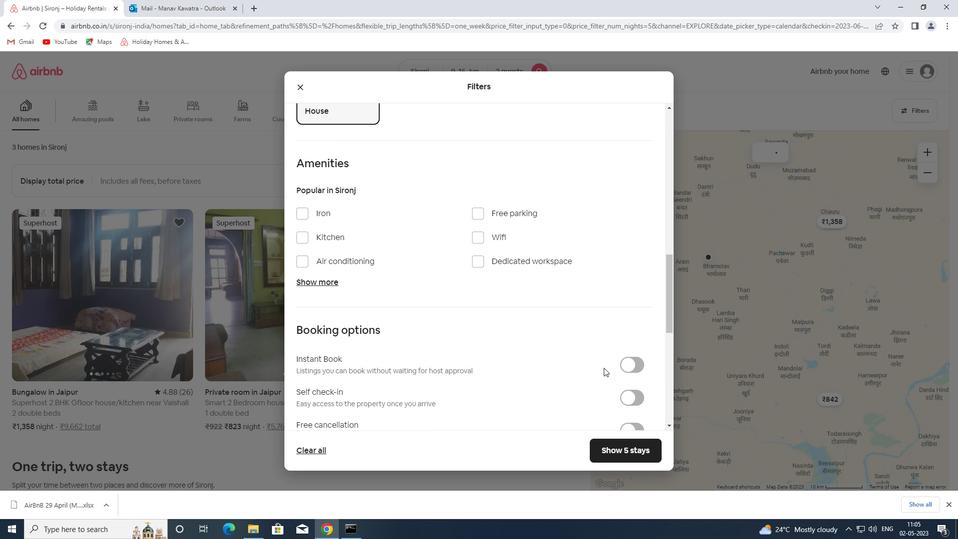
Action: Mouse scrolled (599, 369) with delta (0, 0)
Screenshot: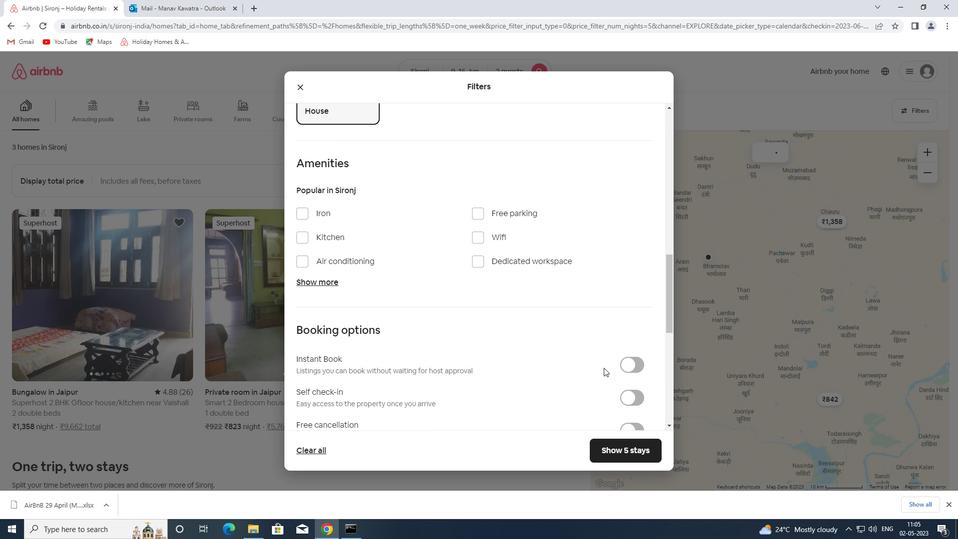 
Action: Mouse moved to (599, 369)
Screenshot: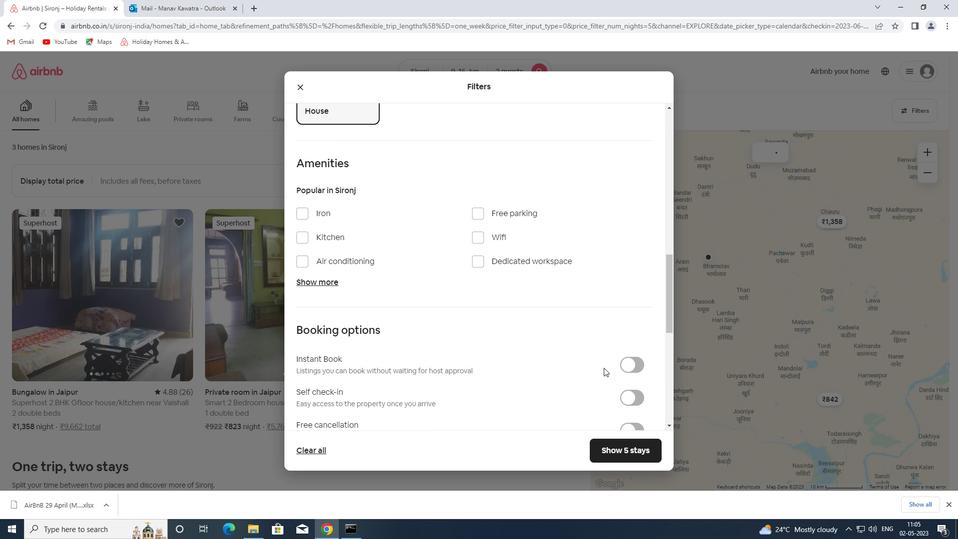 
Action: Mouse scrolled (599, 369) with delta (0, 0)
Screenshot: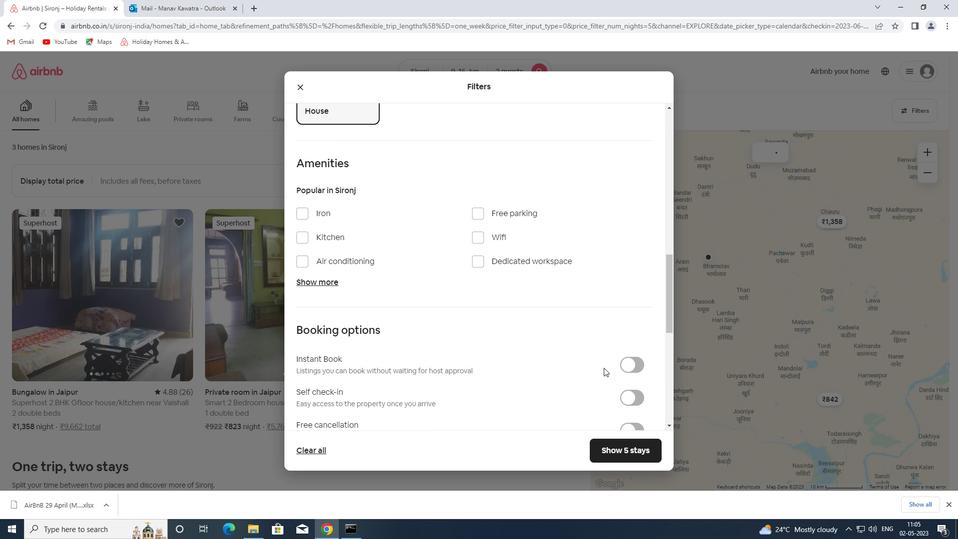 
Action: Mouse moved to (597, 366)
Screenshot: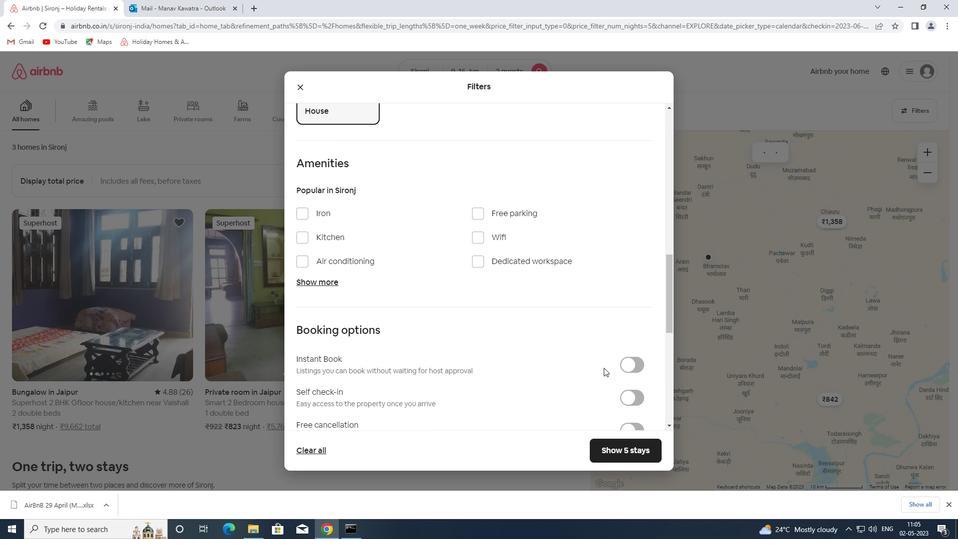 
Action: Mouse scrolled (597, 366) with delta (0, 0)
Screenshot: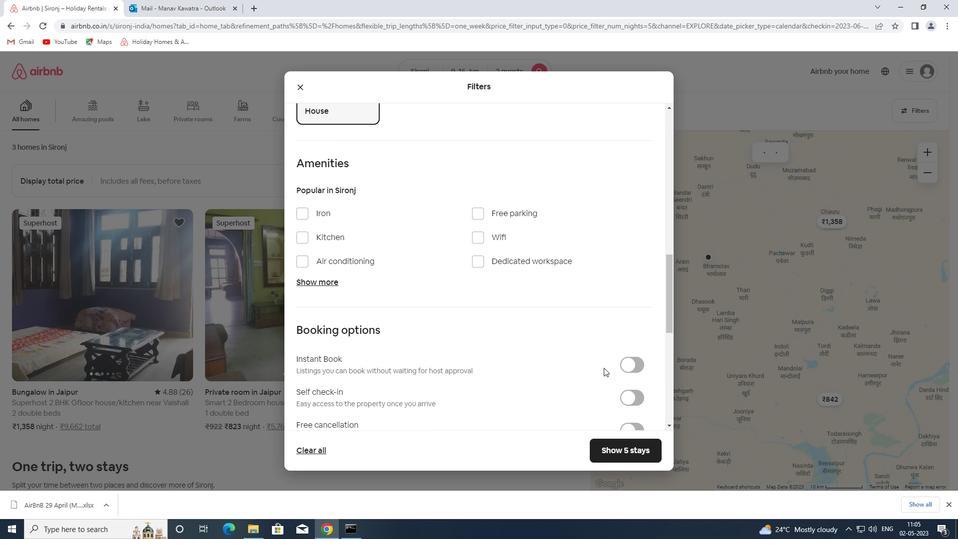 
Action: Mouse moved to (638, 151)
Screenshot: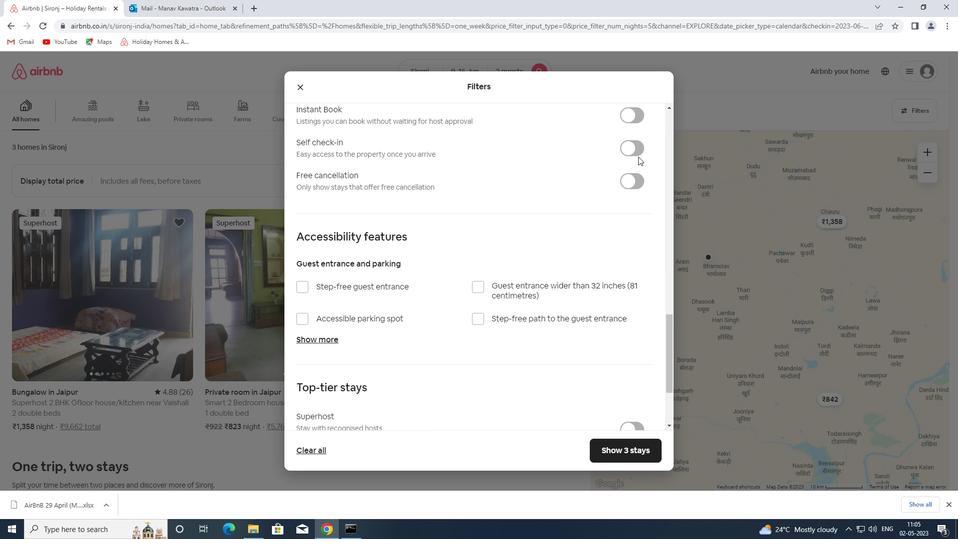 
Action: Mouse pressed left at (638, 151)
Screenshot: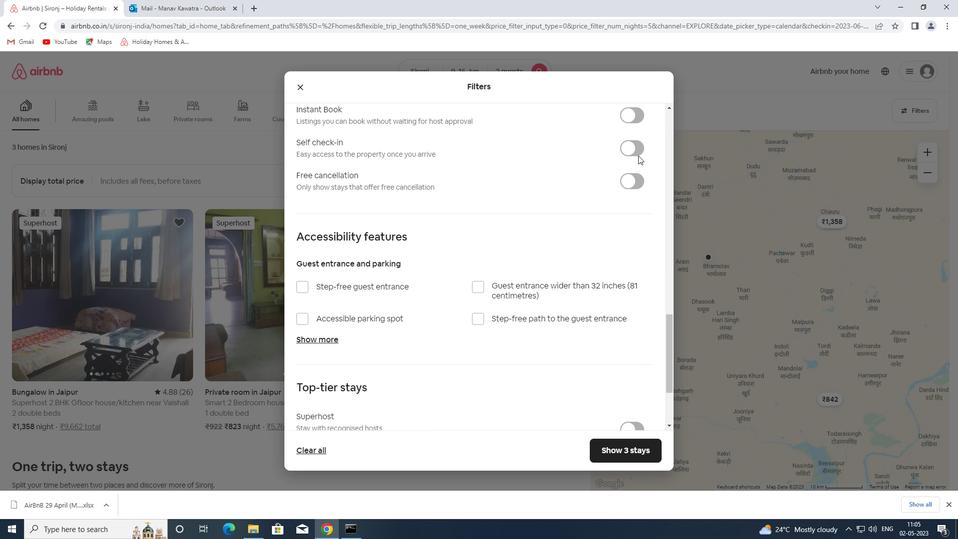 
Action: Mouse moved to (572, 315)
Screenshot: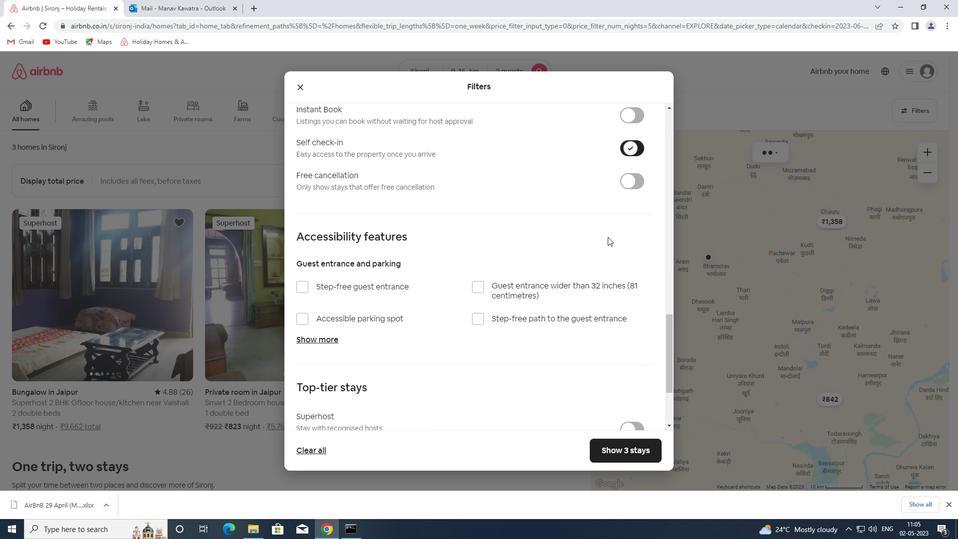 
Action: Mouse scrolled (572, 314) with delta (0, 0)
Screenshot: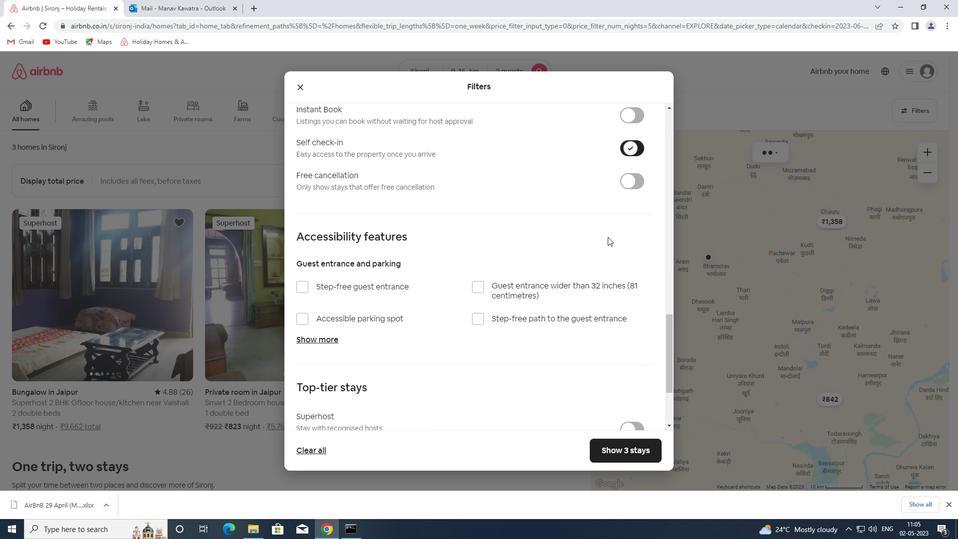 
Action: Mouse moved to (568, 322)
Screenshot: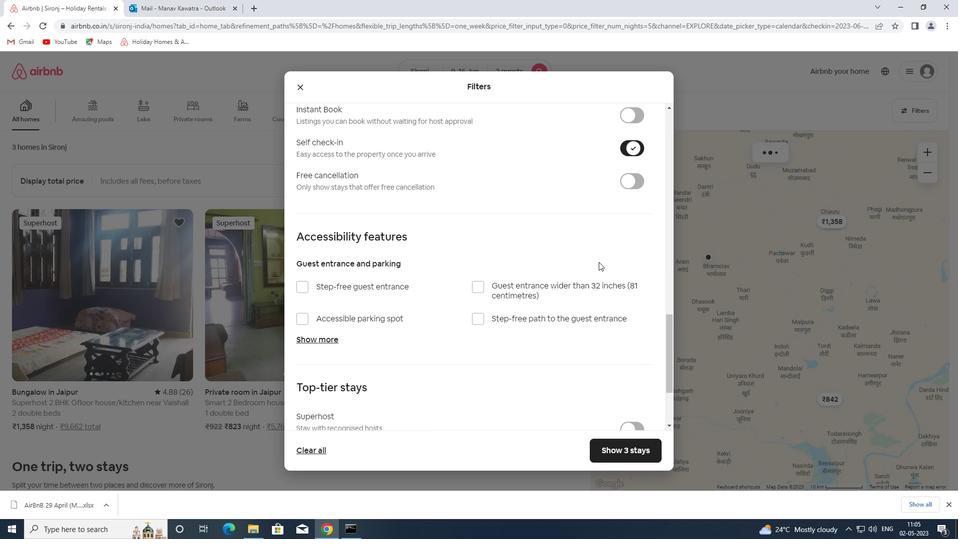 
Action: Mouse scrolled (568, 321) with delta (0, 0)
Screenshot: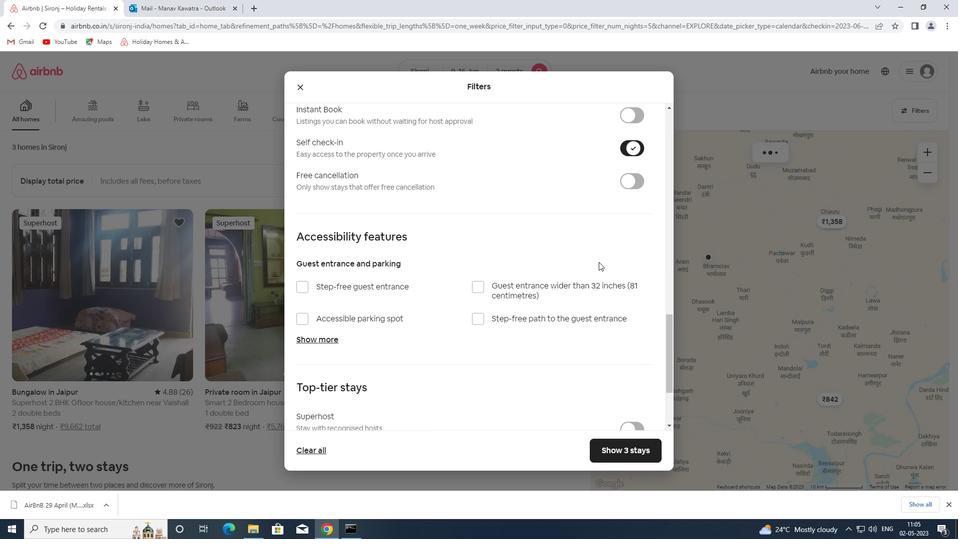 
Action: Mouse moved to (566, 323)
Screenshot: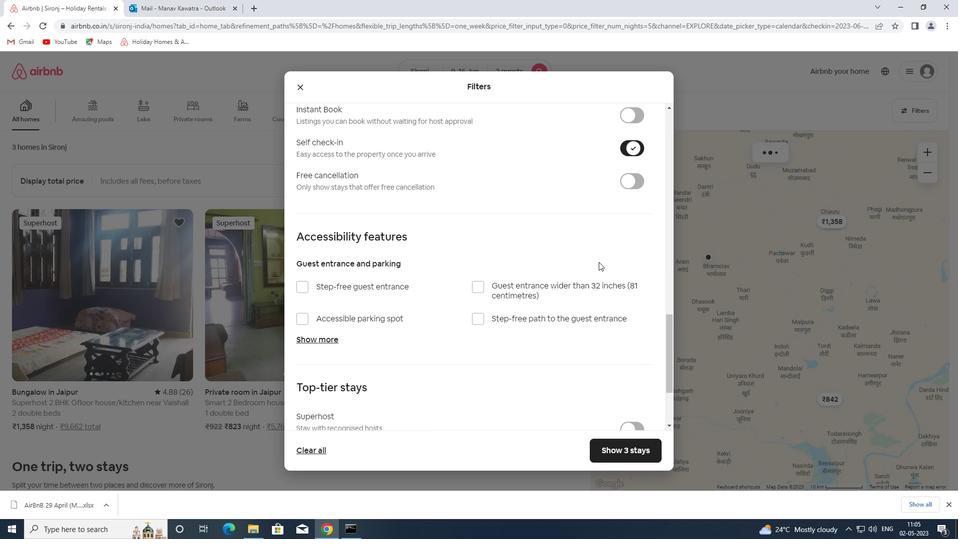 
Action: Mouse scrolled (566, 322) with delta (0, 0)
Screenshot: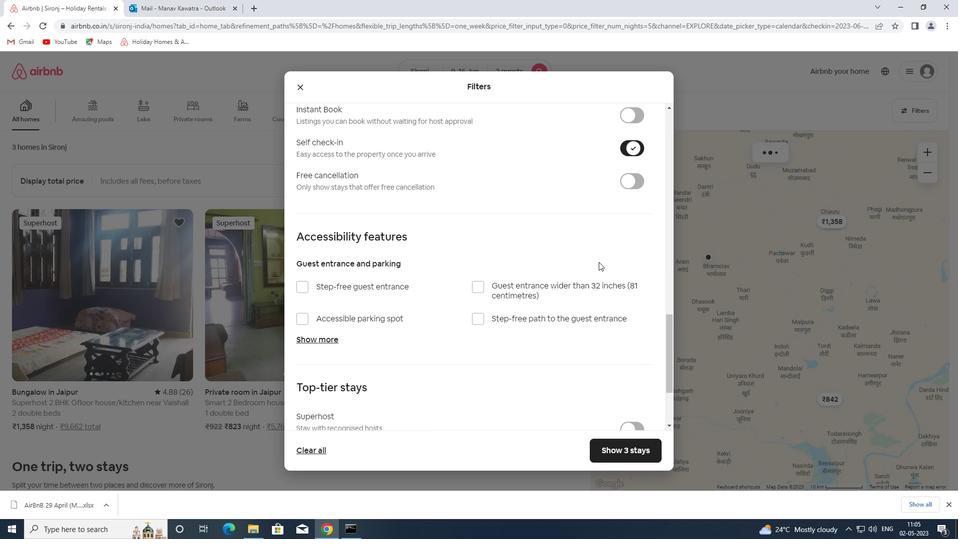 
Action: Mouse moved to (565, 324)
Screenshot: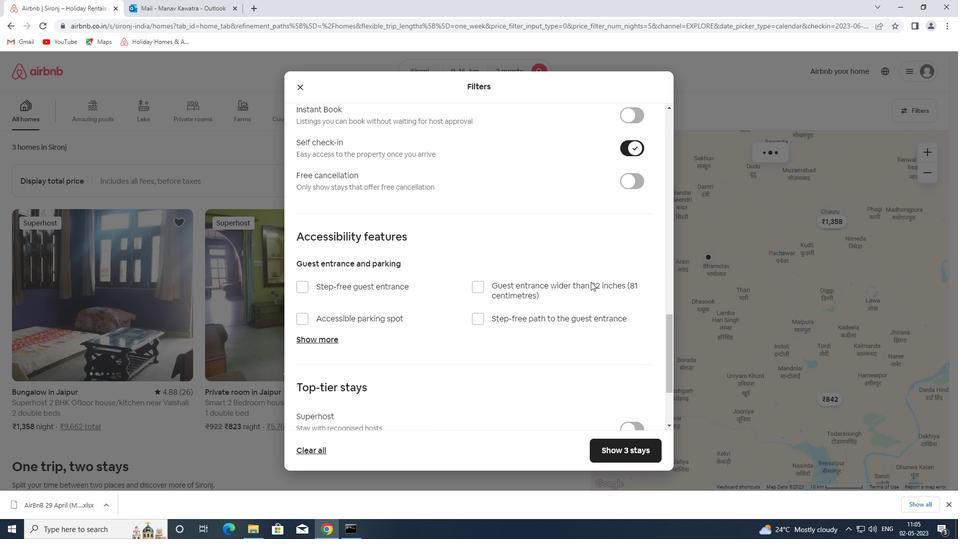 
Action: Mouse scrolled (565, 324) with delta (0, 0)
Screenshot: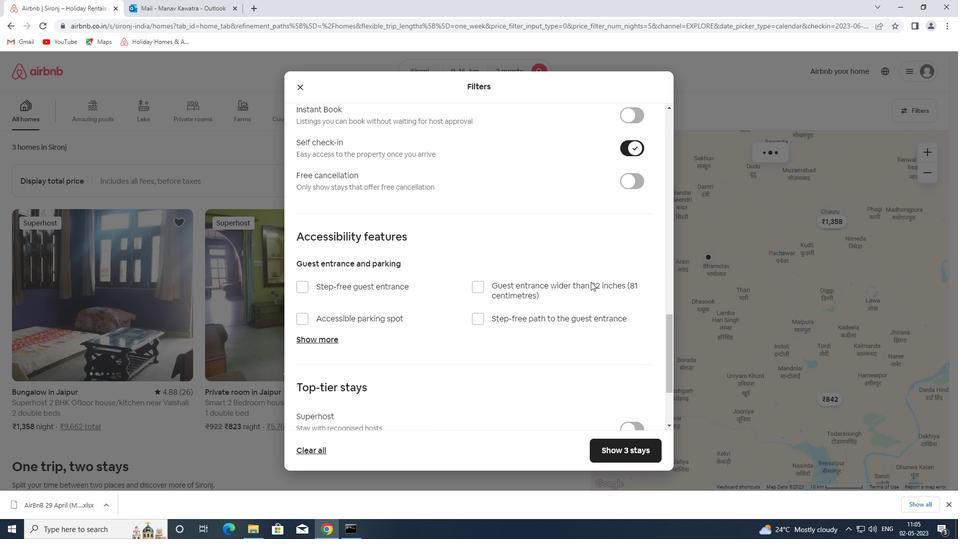 
Action: Mouse moved to (564, 325)
Screenshot: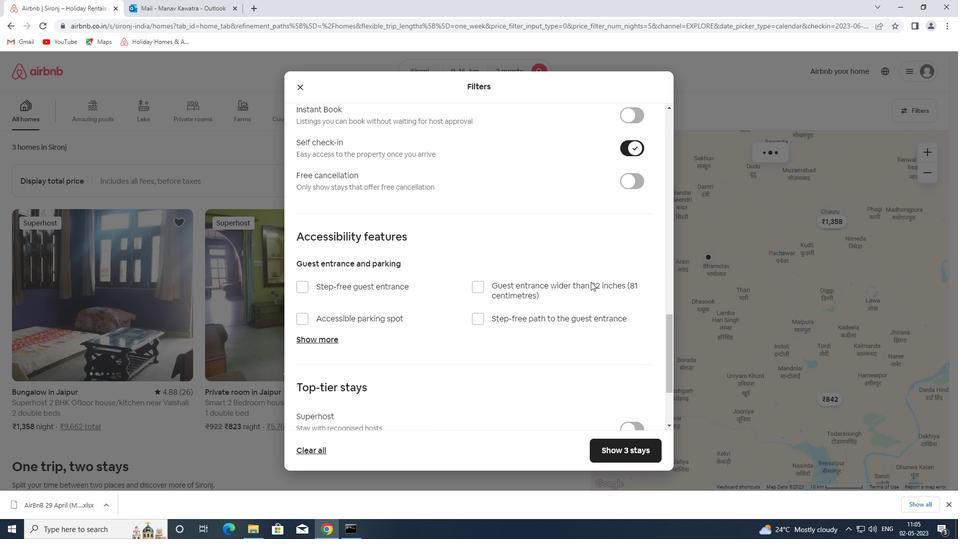 
Action: Mouse scrolled (564, 325) with delta (0, 0)
Screenshot: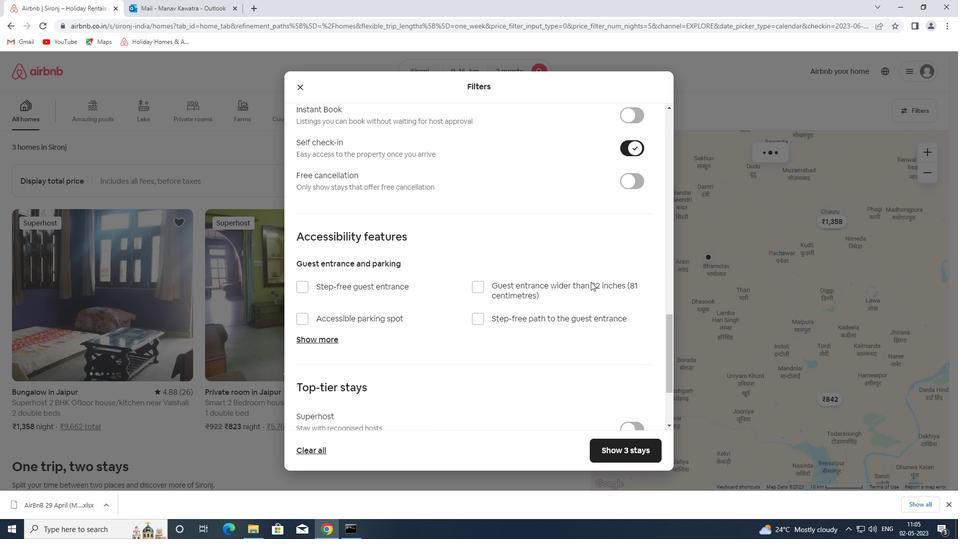 
Action: Mouse moved to (564, 326)
Screenshot: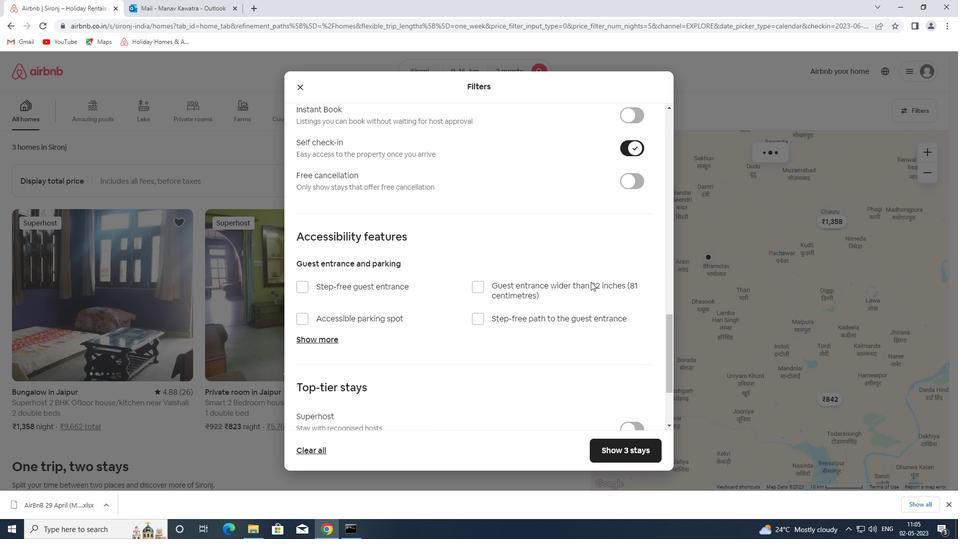 
Action: Mouse scrolled (564, 325) with delta (0, 0)
Screenshot: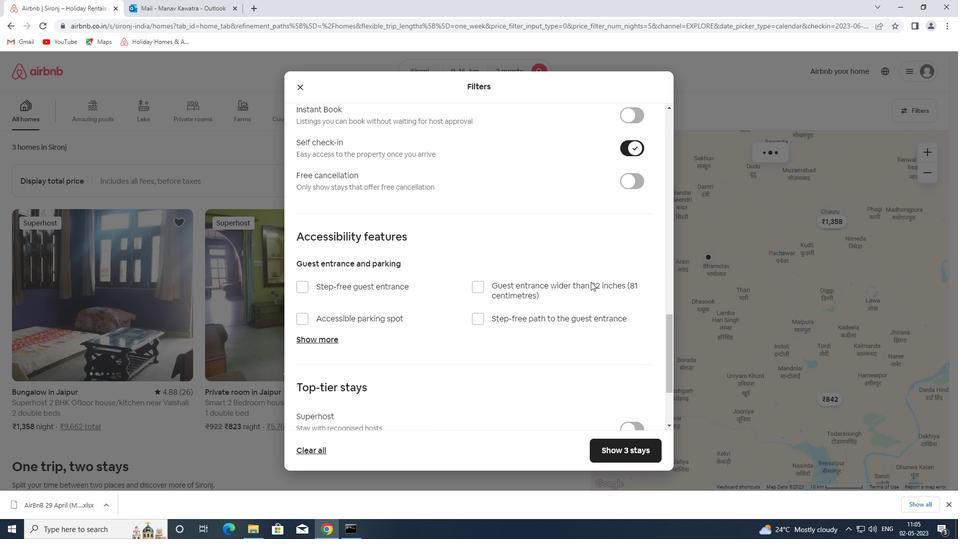 
Action: Mouse moved to (561, 330)
Screenshot: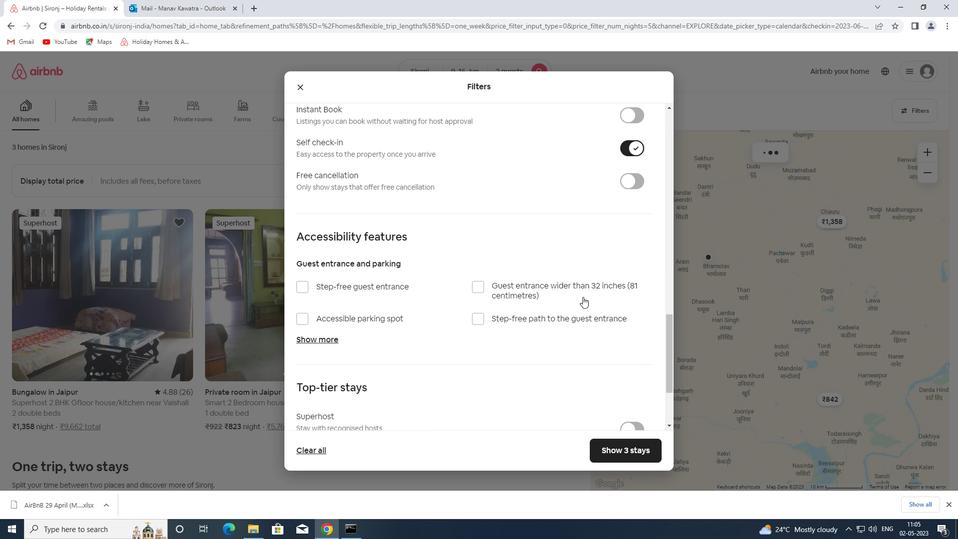 
Action: Mouse scrolled (561, 330) with delta (0, 0)
Screenshot: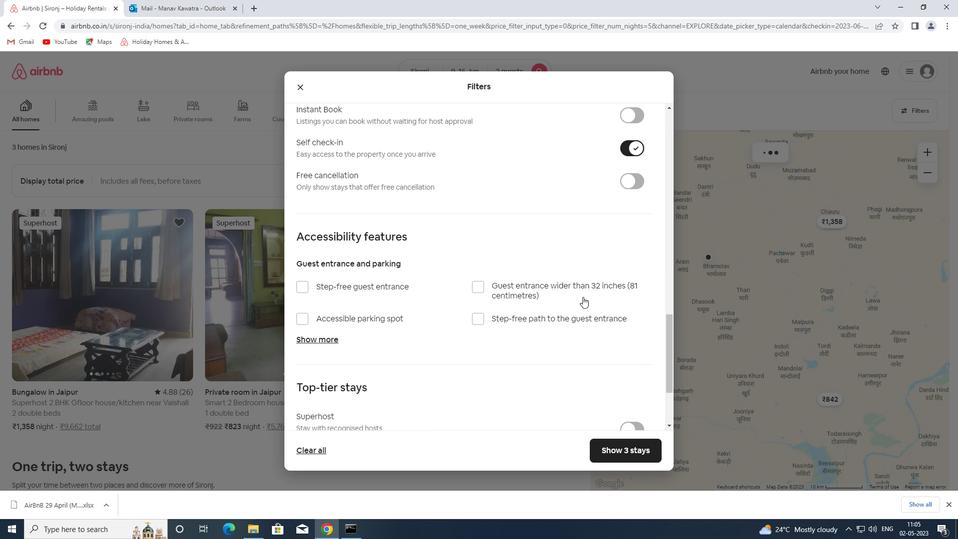 
Action: Mouse moved to (324, 398)
Screenshot: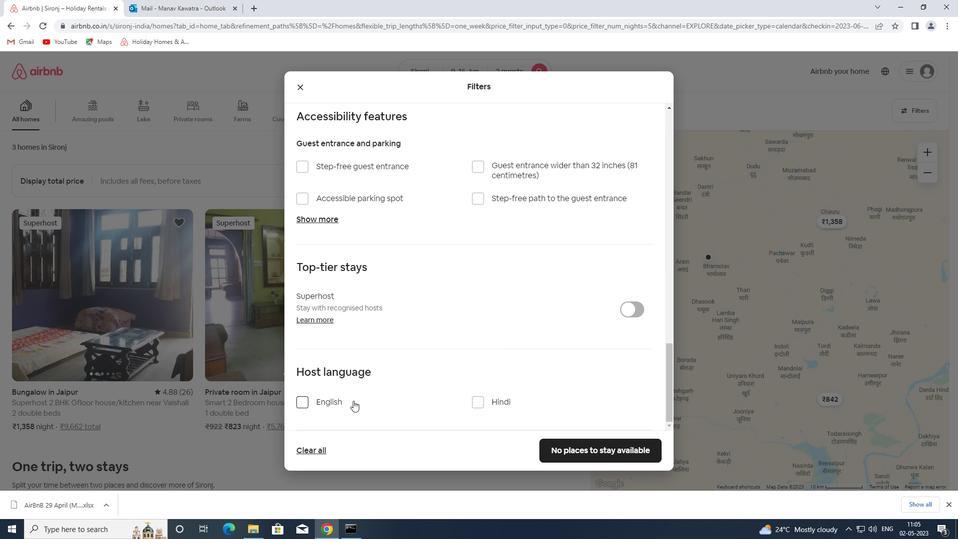 
Action: Mouse pressed left at (324, 398)
Screenshot: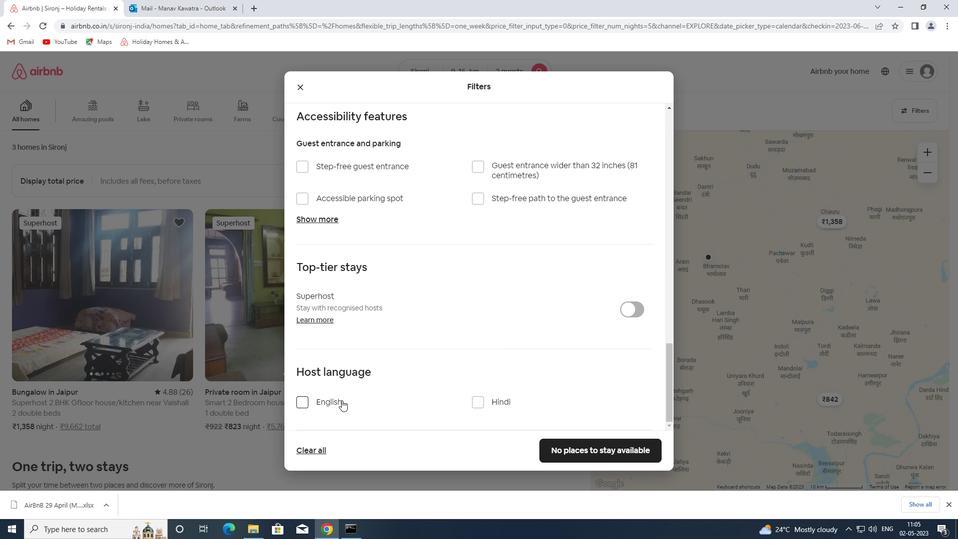 
Action: Mouse moved to (610, 448)
Screenshot: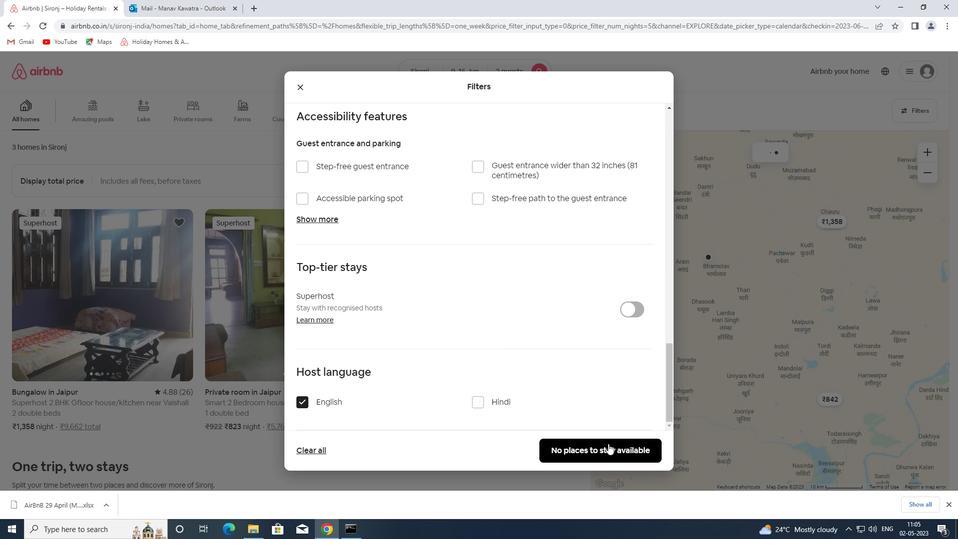 
Action: Mouse pressed left at (610, 448)
Screenshot: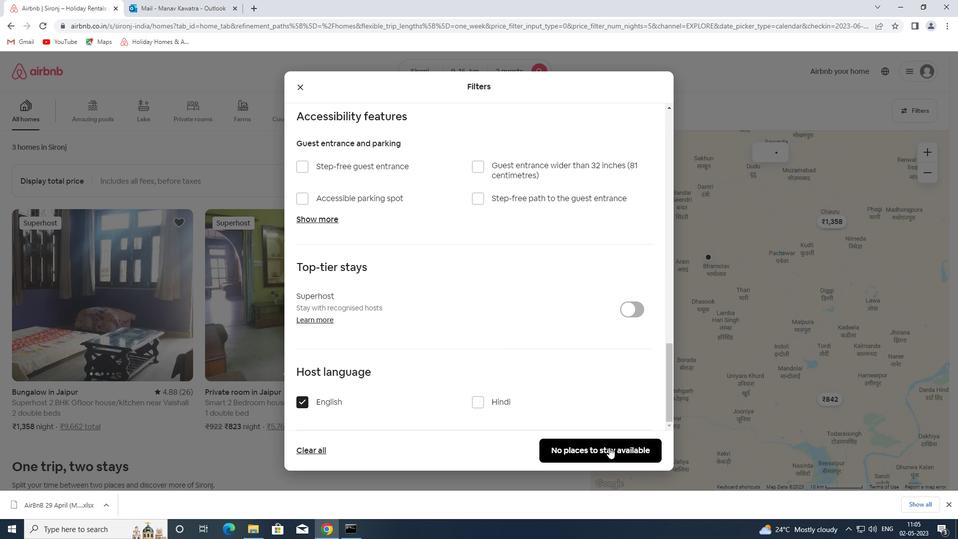 
Action: Mouse moved to (610, 449)
Screenshot: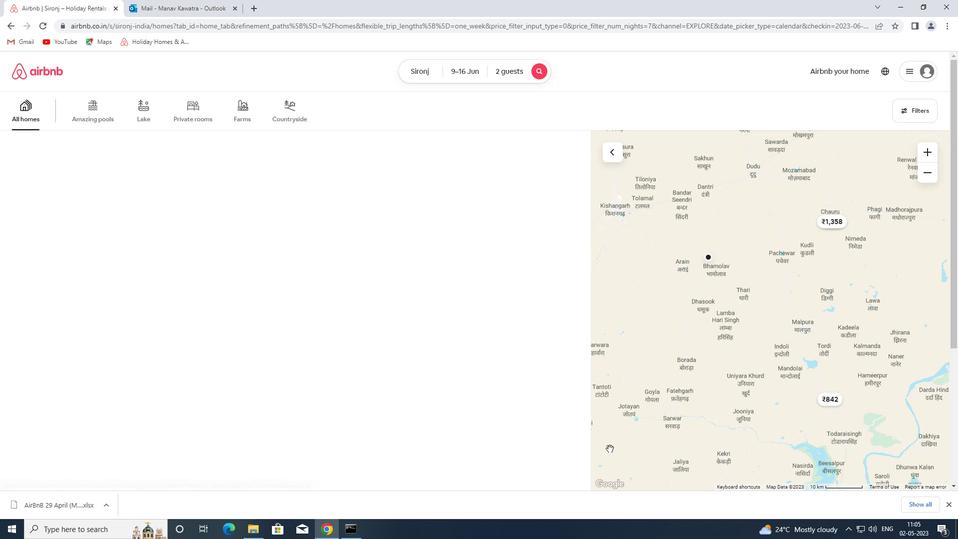 
